 Task: Search one way flight ticket for 2 adults, 2 children, 2 infants in seat in first from Salina: Salina Regional Airport to Fort Wayne: Fort Wayne International Airport on 5-4-2023. Choice of flights is Royal air maroc. Number of bags: 2 checked bags. Price is upto 96000. Outbound departure time preference is 16:30.
Action: Mouse moved to (345, 322)
Screenshot: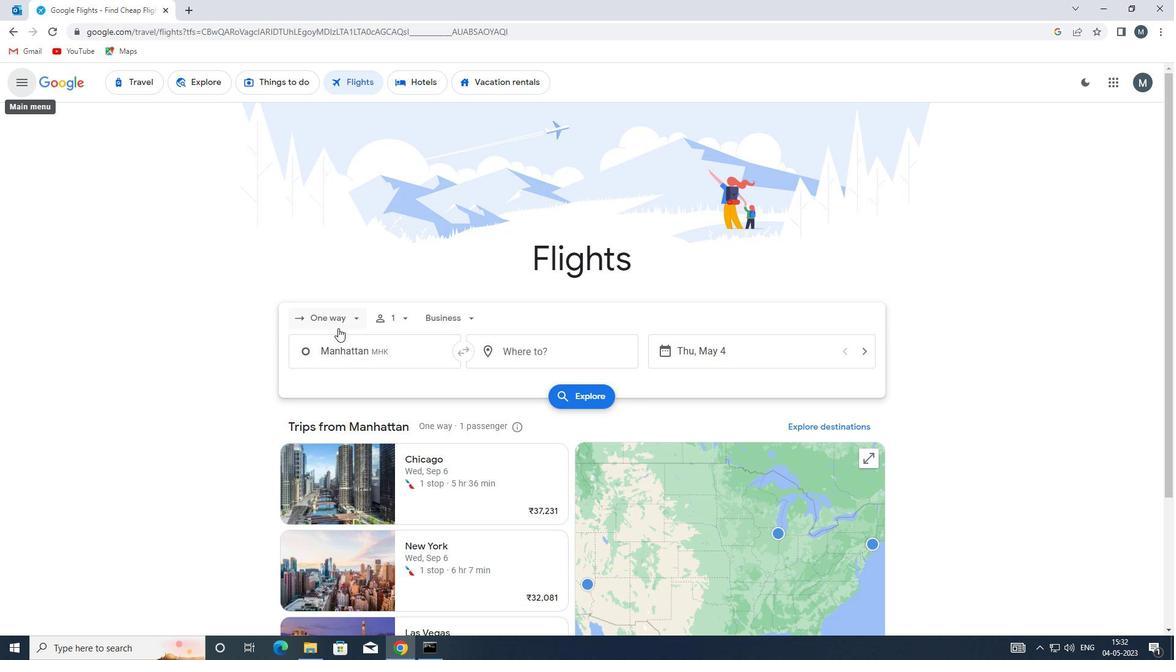 
Action: Mouse pressed left at (345, 322)
Screenshot: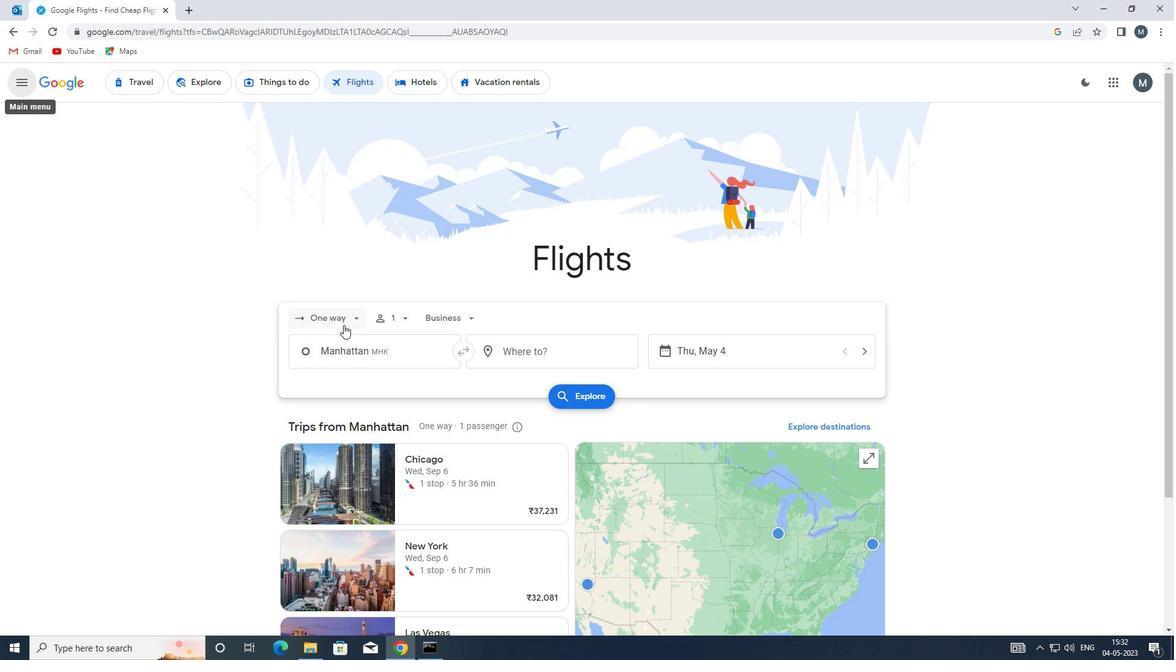 
Action: Mouse moved to (347, 368)
Screenshot: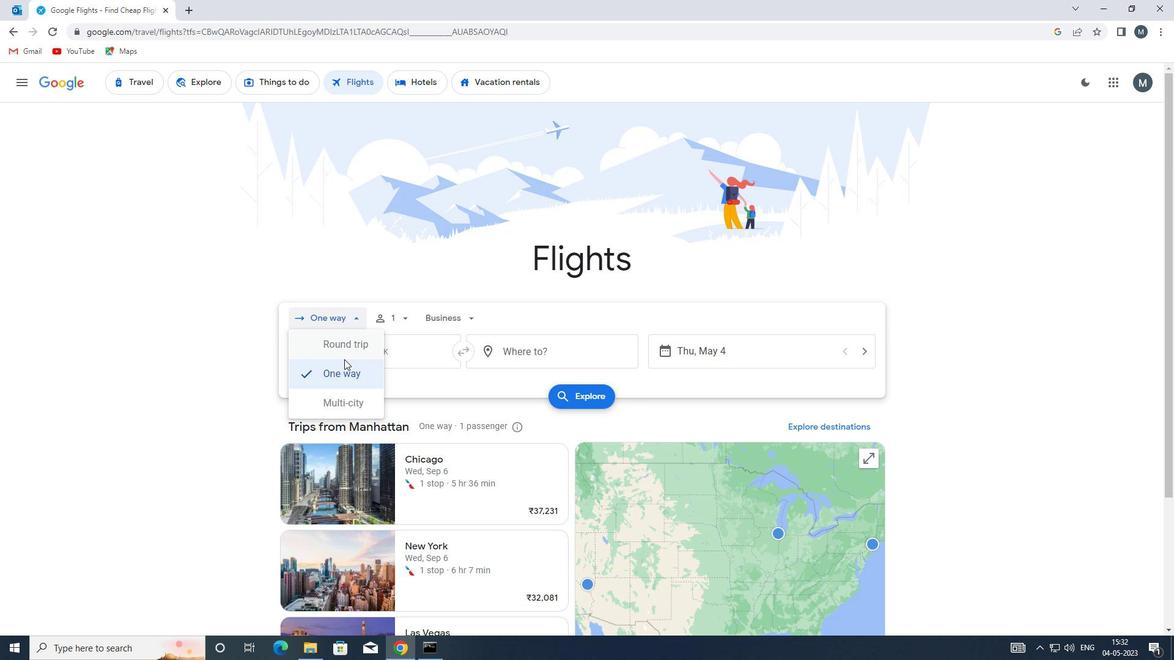 
Action: Mouse pressed left at (347, 368)
Screenshot: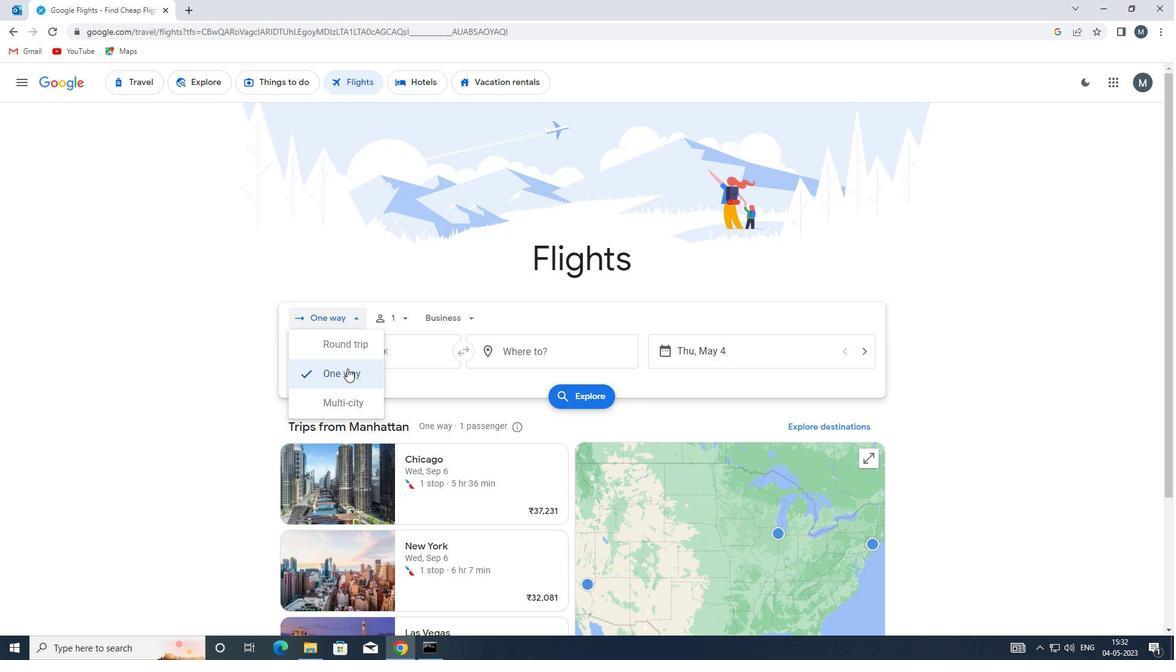 
Action: Mouse moved to (408, 313)
Screenshot: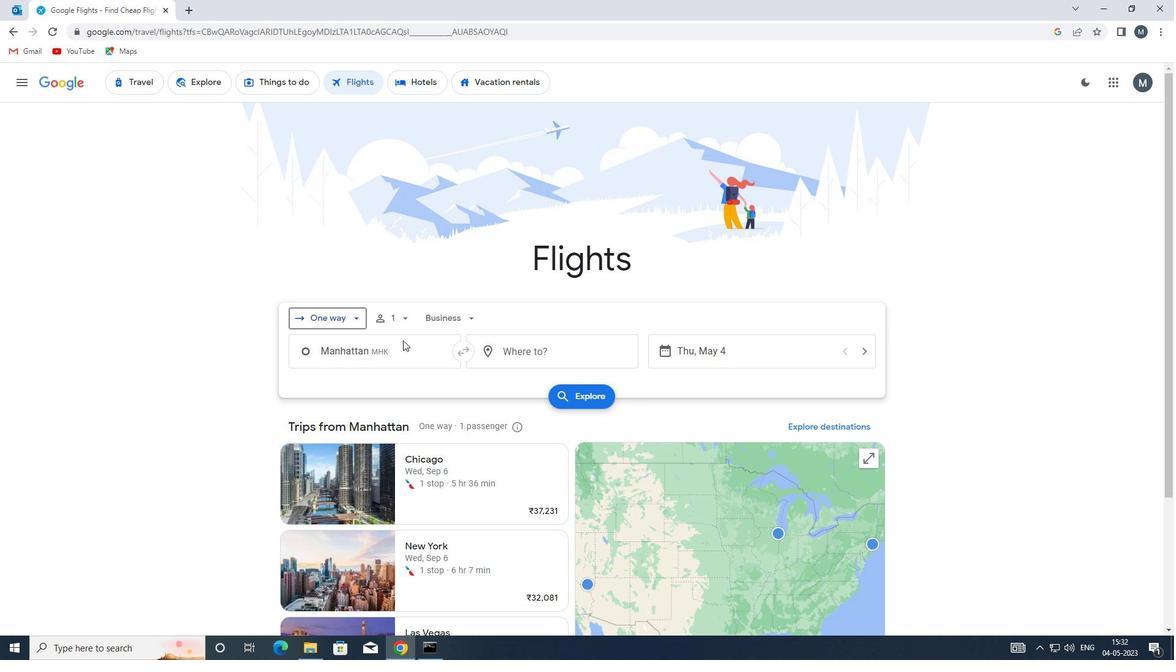 
Action: Mouse pressed left at (408, 313)
Screenshot: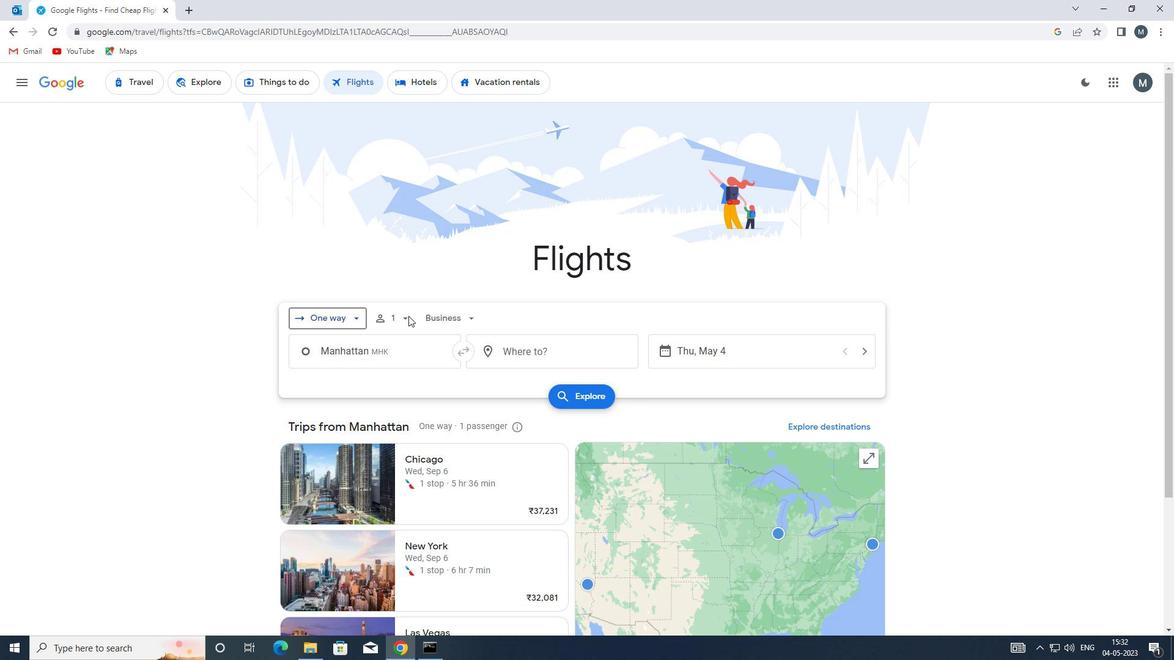 
Action: Mouse moved to (395, 321)
Screenshot: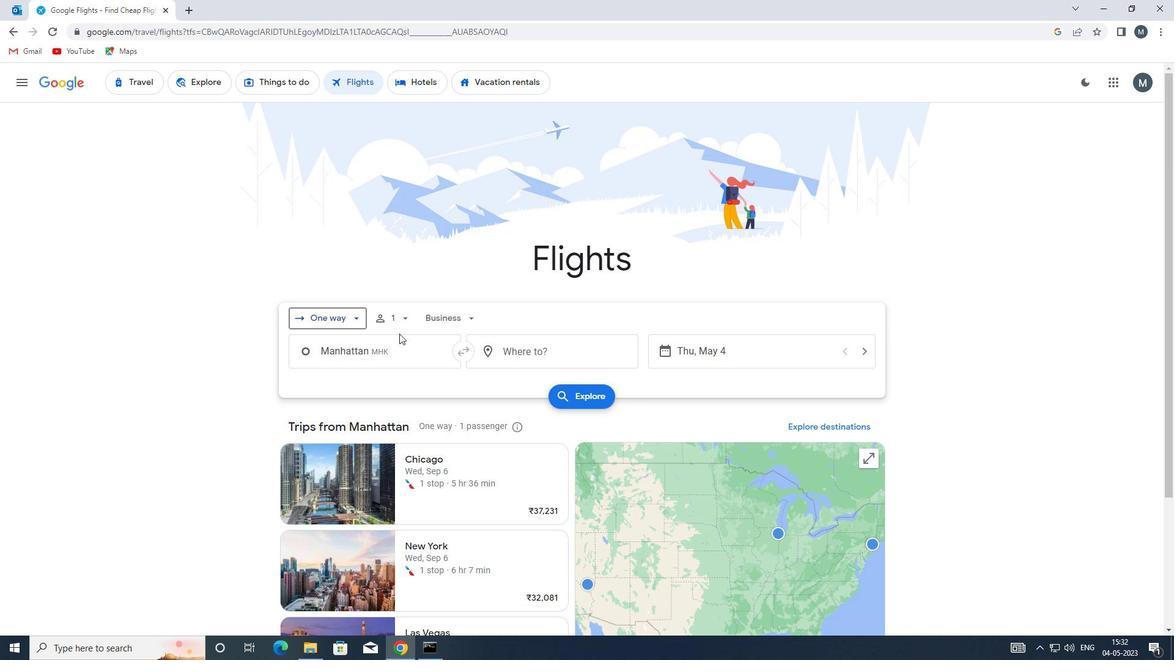 
Action: Mouse pressed left at (395, 321)
Screenshot: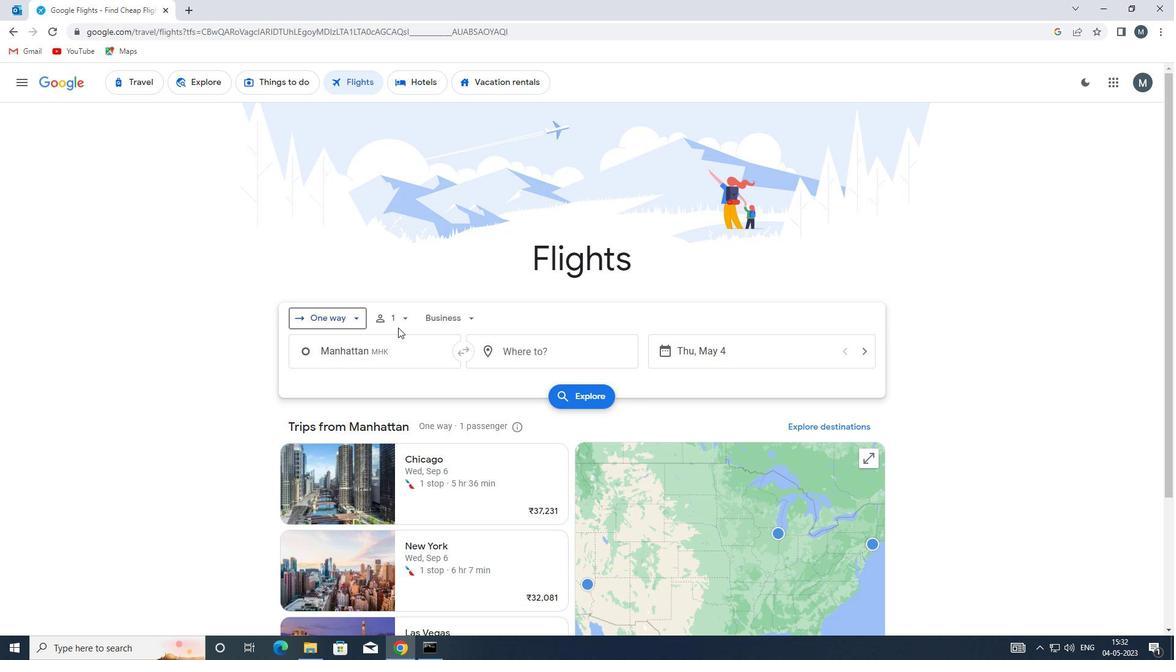 
Action: Mouse moved to (402, 322)
Screenshot: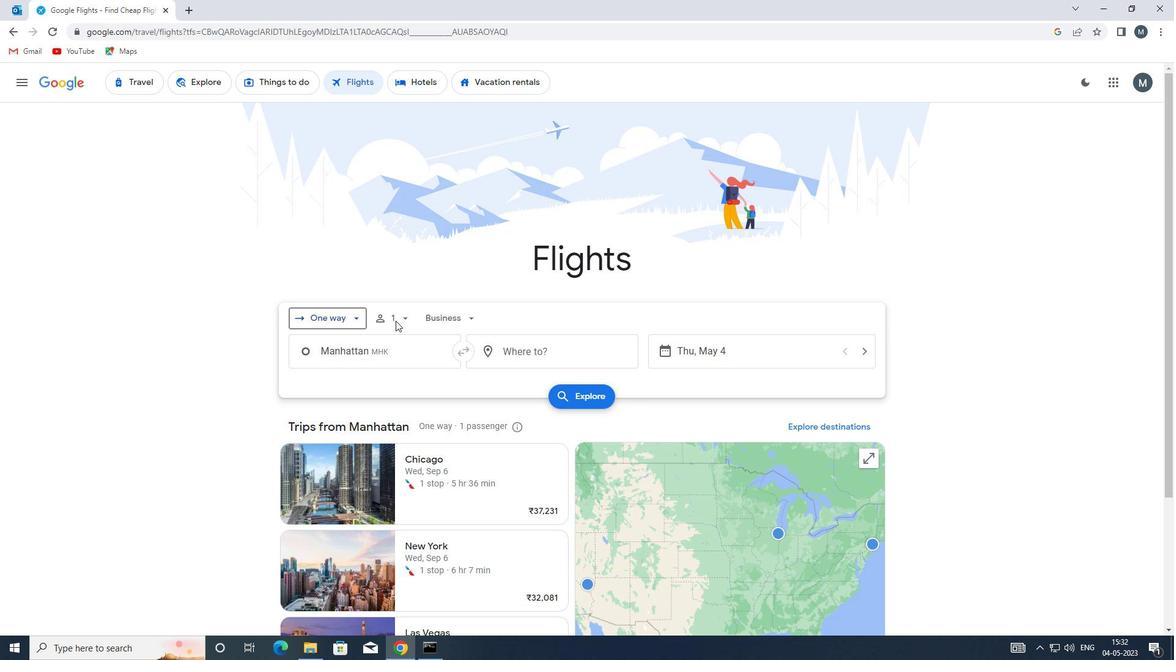 
Action: Mouse pressed left at (402, 322)
Screenshot: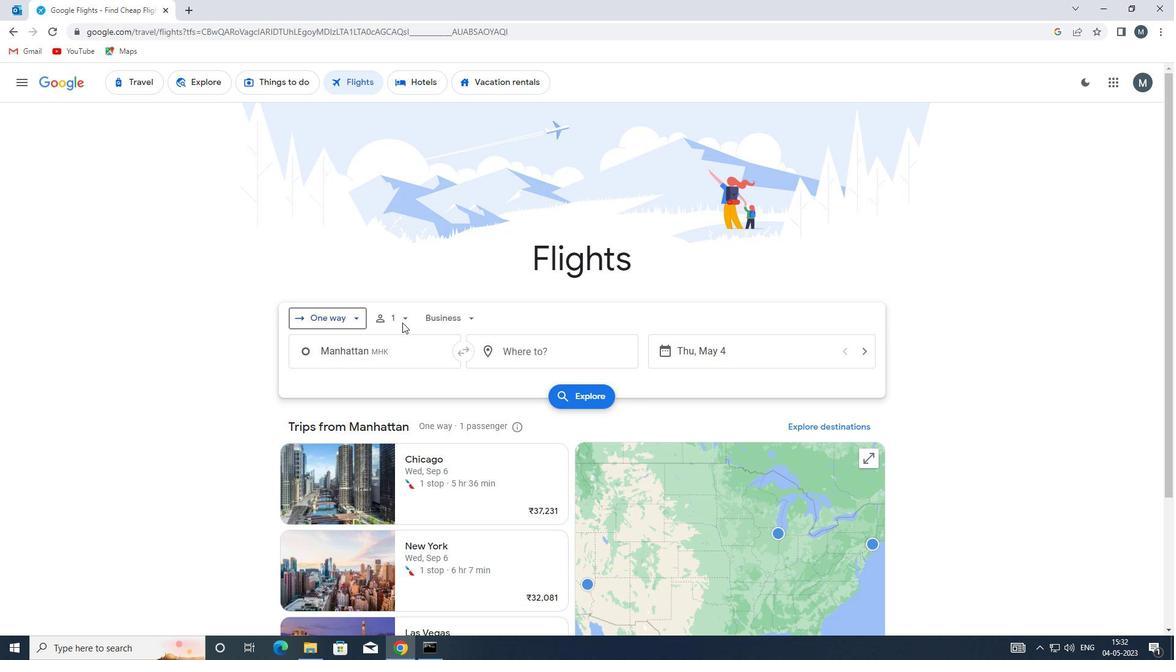 
Action: Mouse moved to (497, 352)
Screenshot: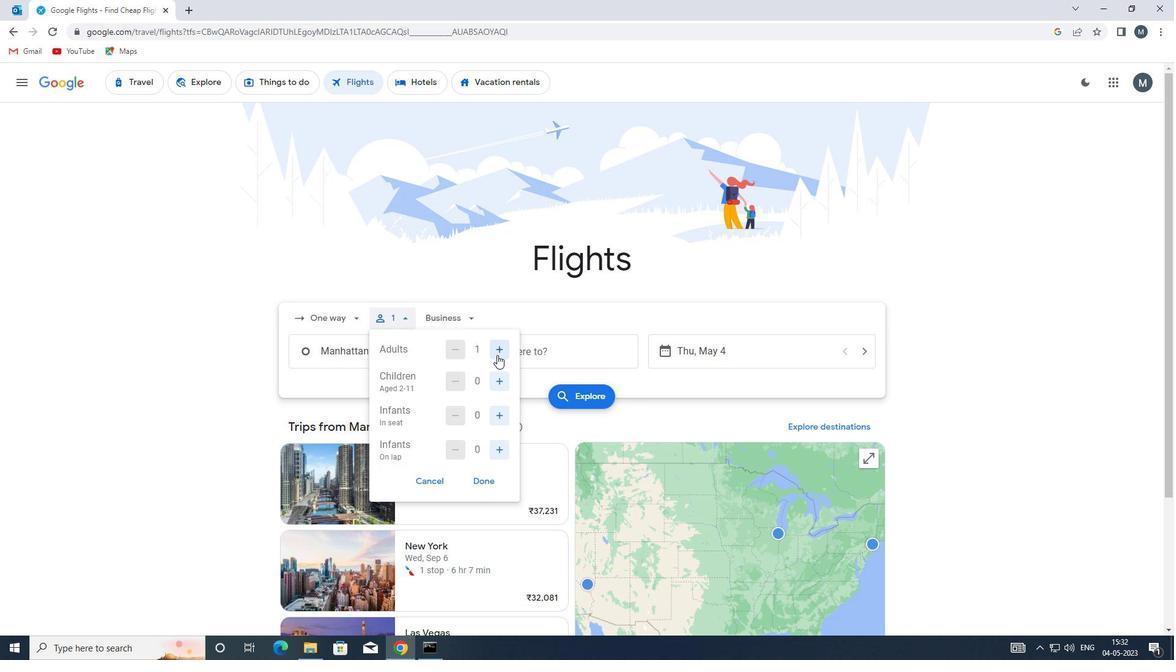
Action: Mouse pressed left at (497, 352)
Screenshot: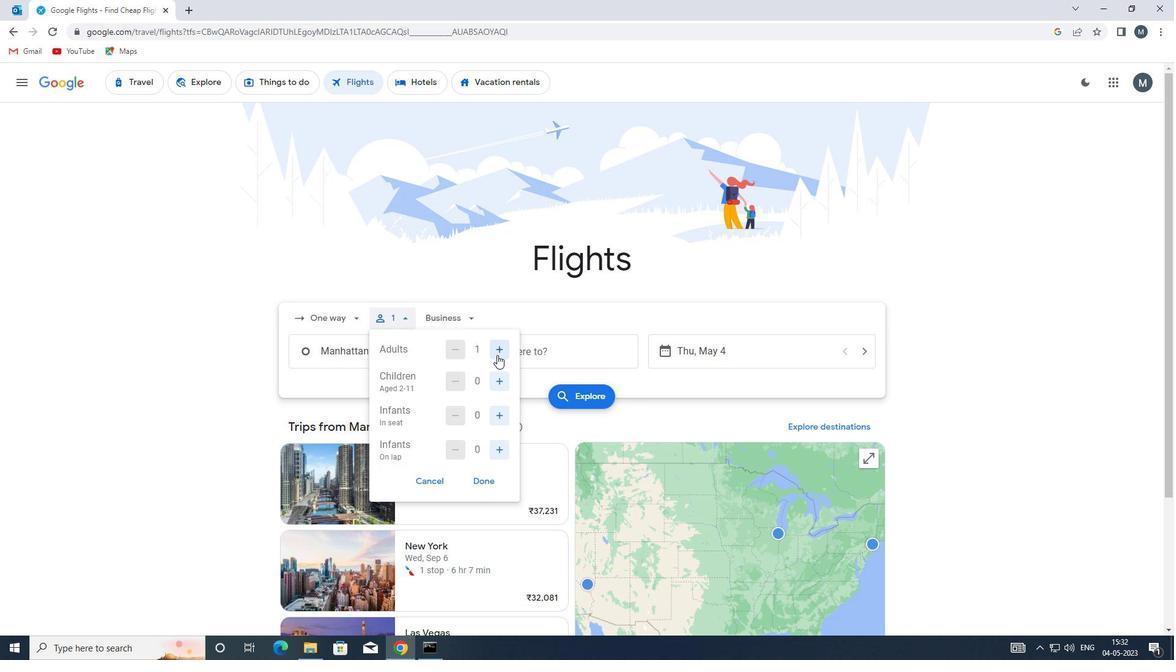 
Action: Mouse pressed left at (497, 352)
Screenshot: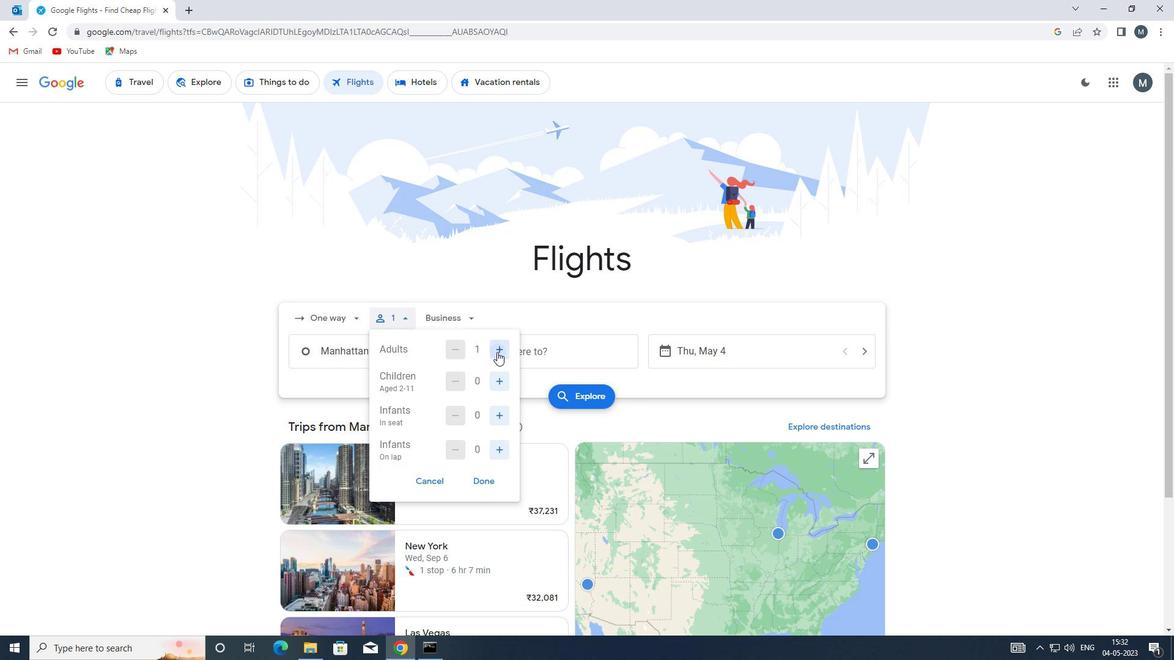 
Action: Mouse moved to (457, 348)
Screenshot: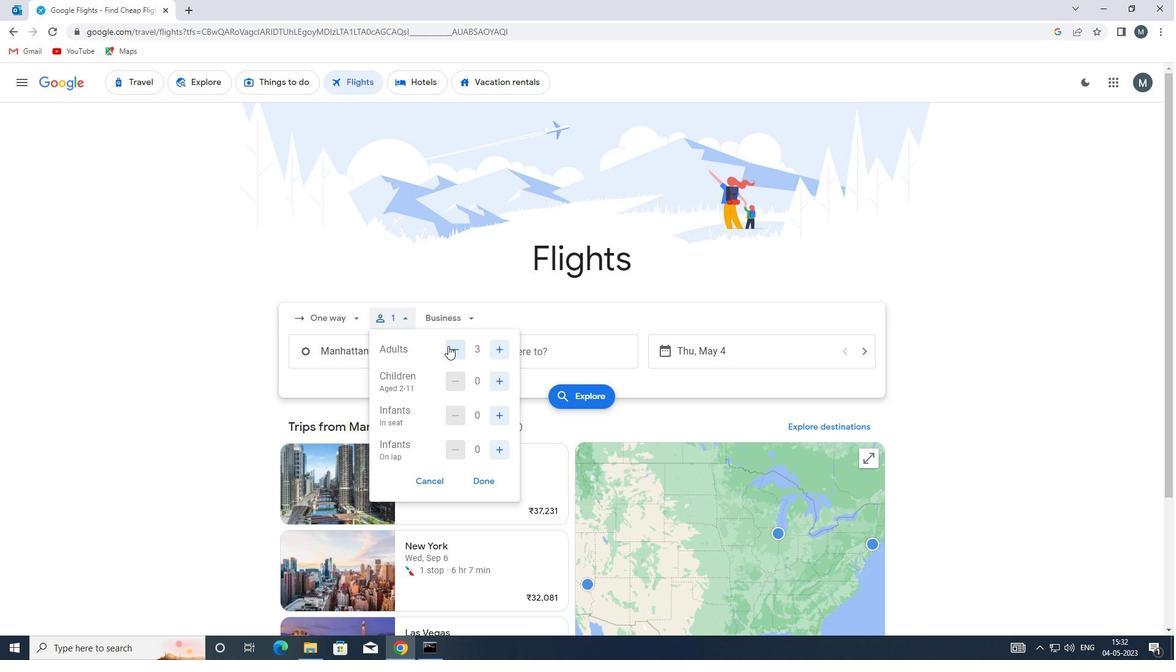 
Action: Mouse pressed left at (457, 348)
Screenshot: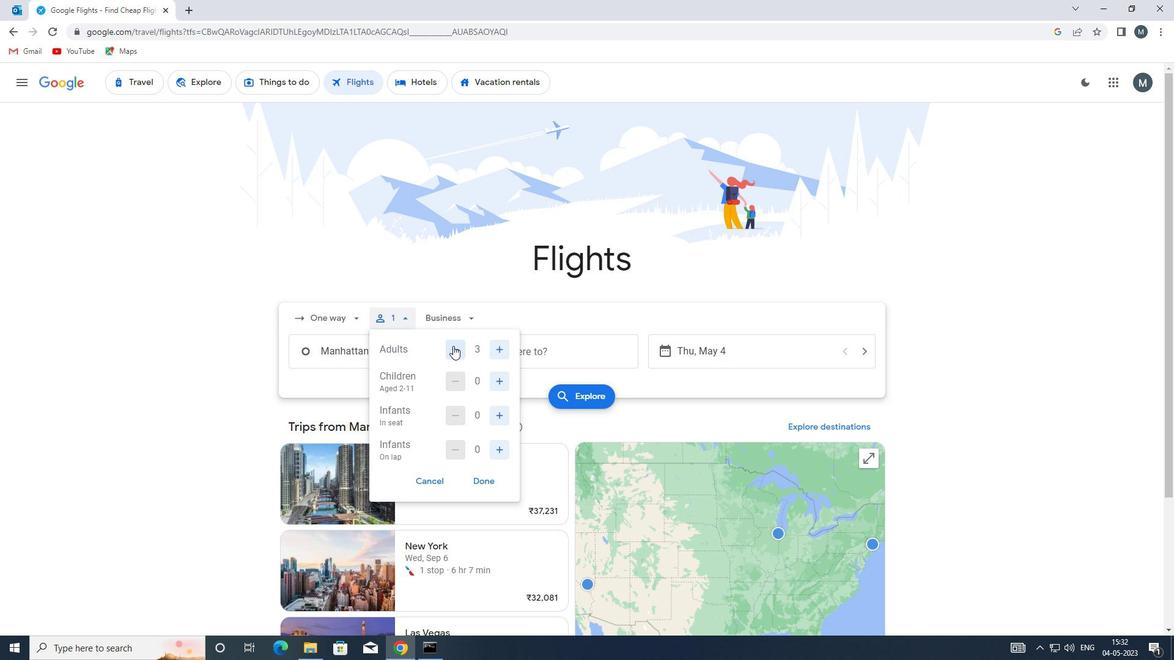 
Action: Mouse moved to (501, 379)
Screenshot: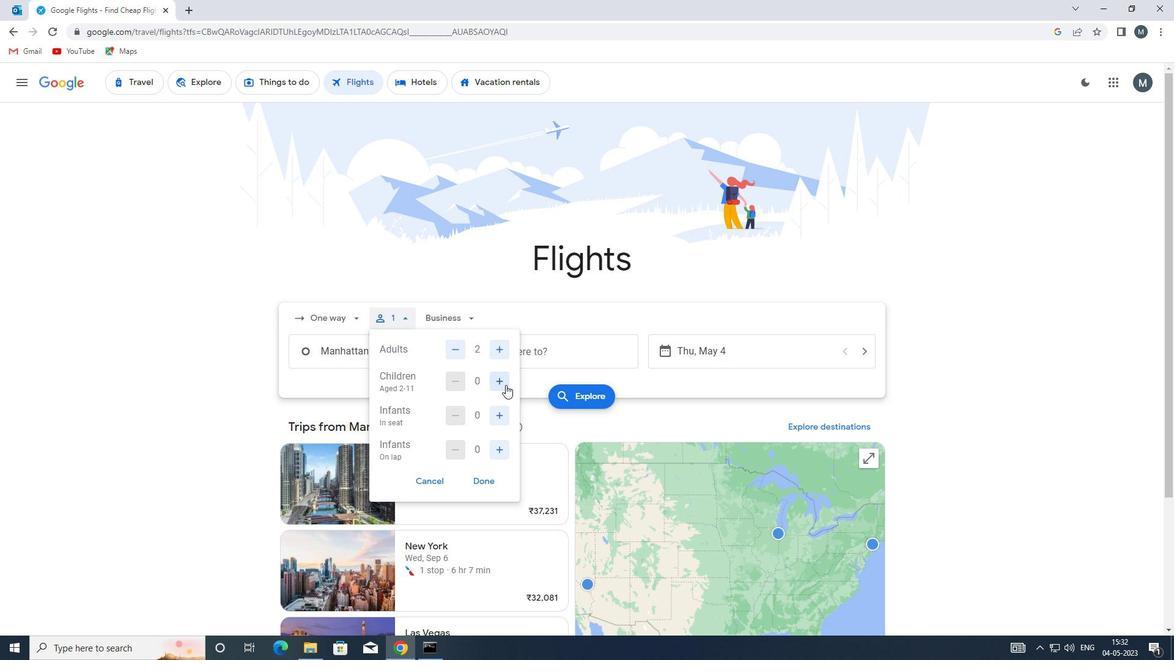 
Action: Mouse pressed left at (501, 379)
Screenshot: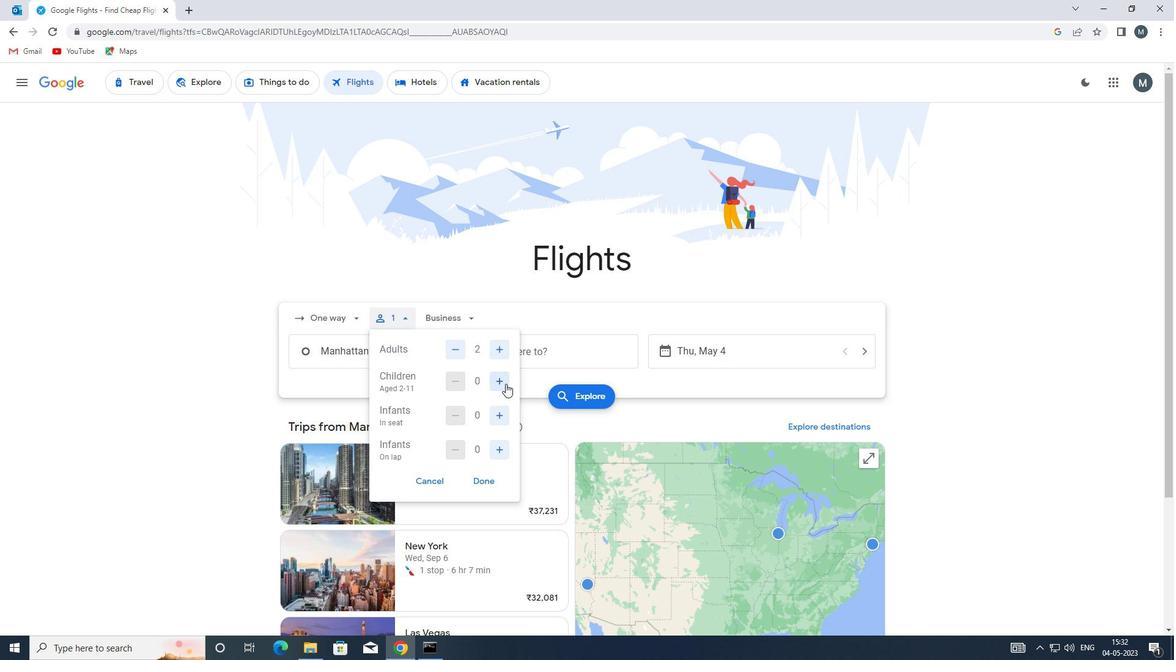 
Action: Mouse pressed left at (501, 379)
Screenshot: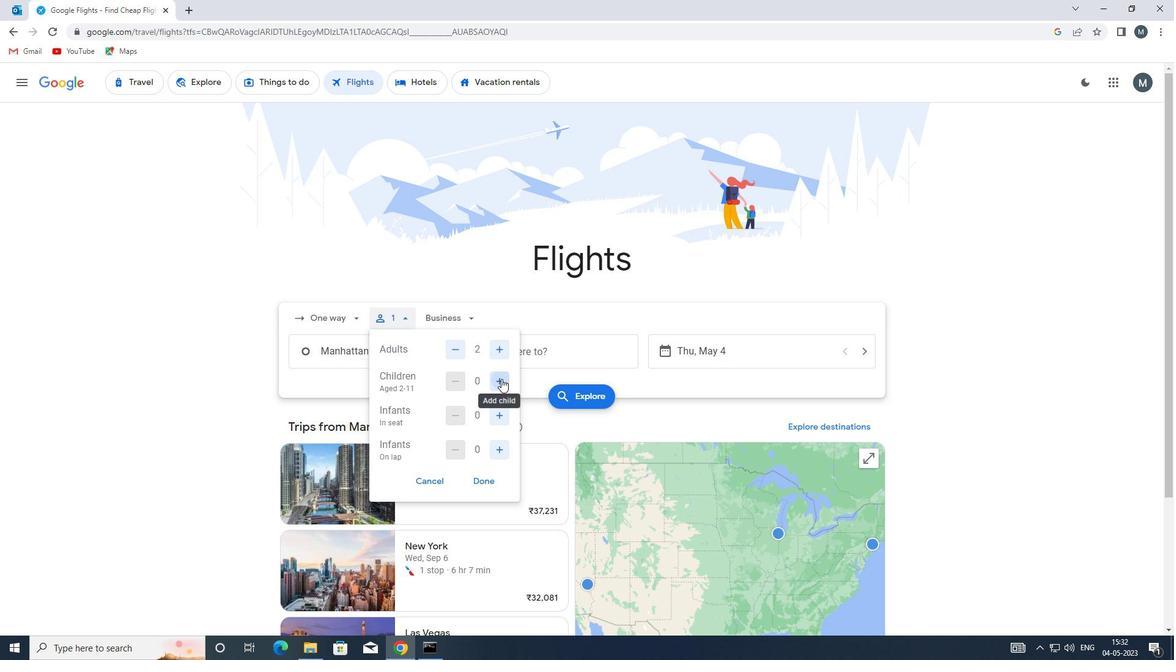 
Action: Mouse moved to (499, 412)
Screenshot: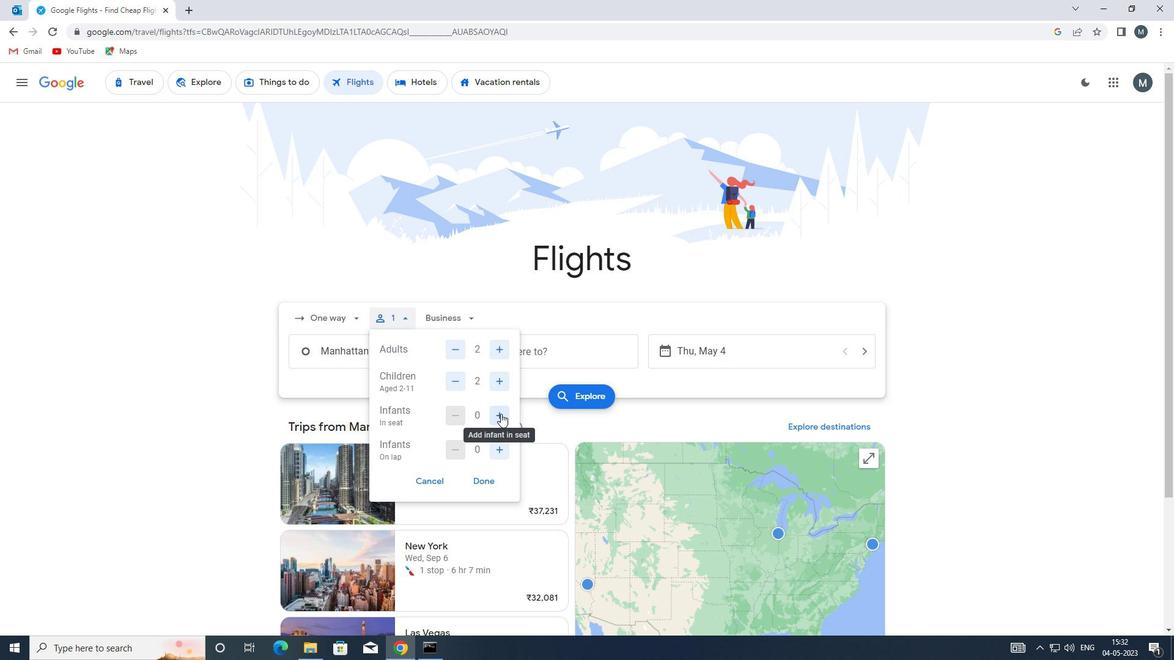 
Action: Mouse pressed left at (499, 412)
Screenshot: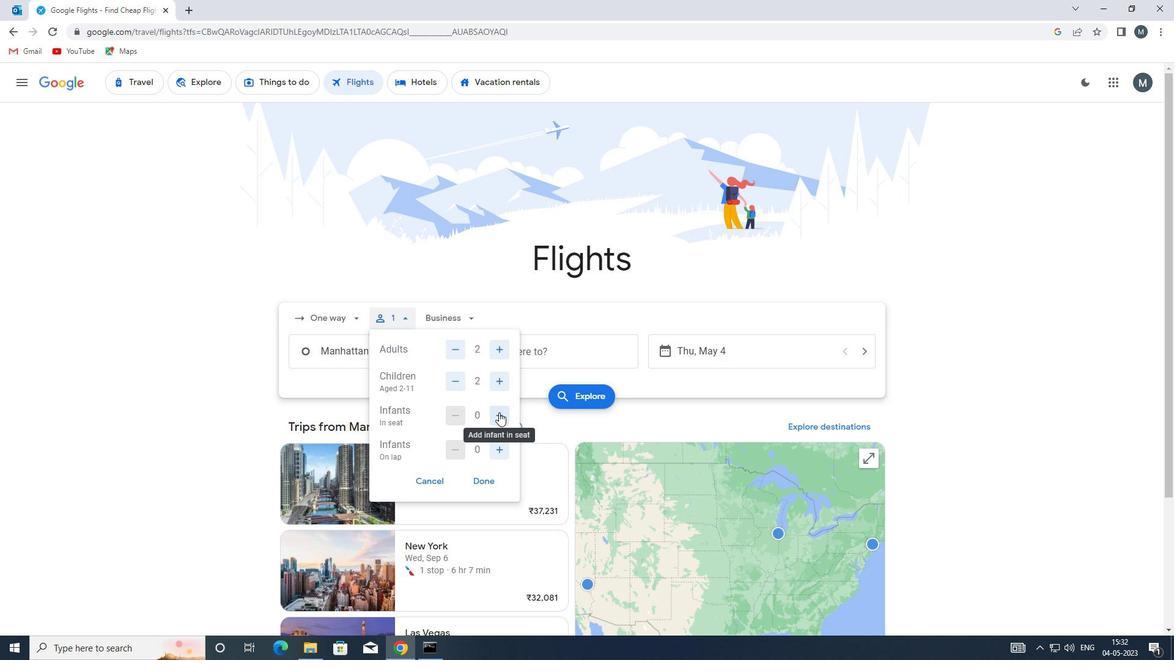
Action: Mouse moved to (499, 414)
Screenshot: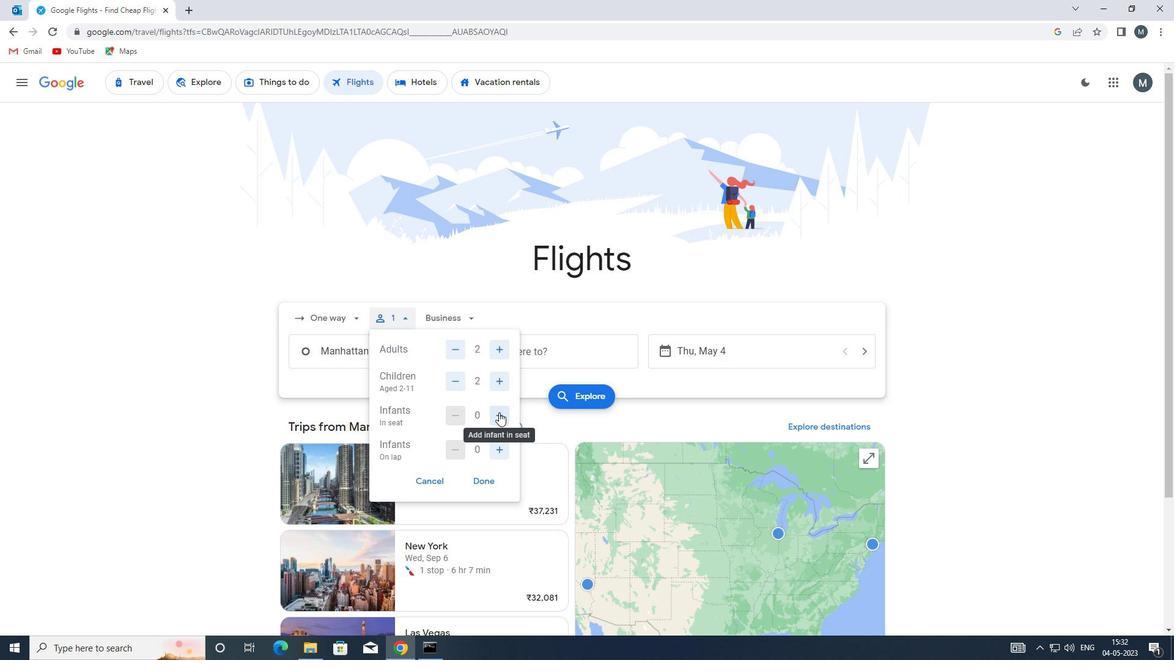 
Action: Mouse pressed left at (499, 414)
Screenshot: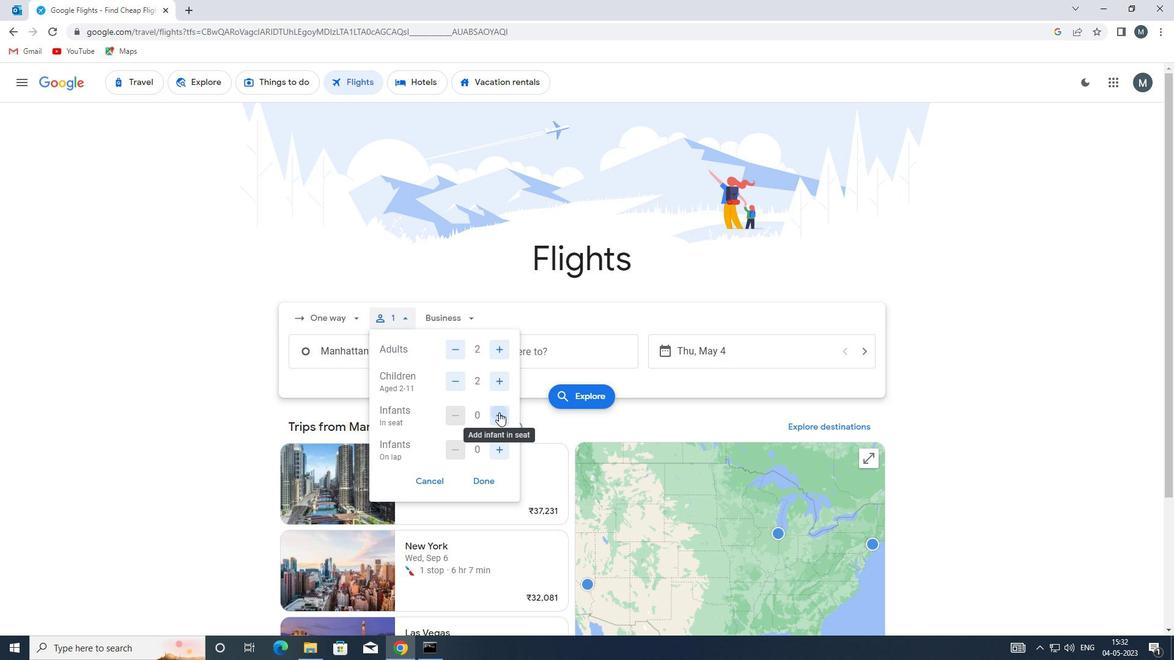 
Action: Mouse moved to (488, 478)
Screenshot: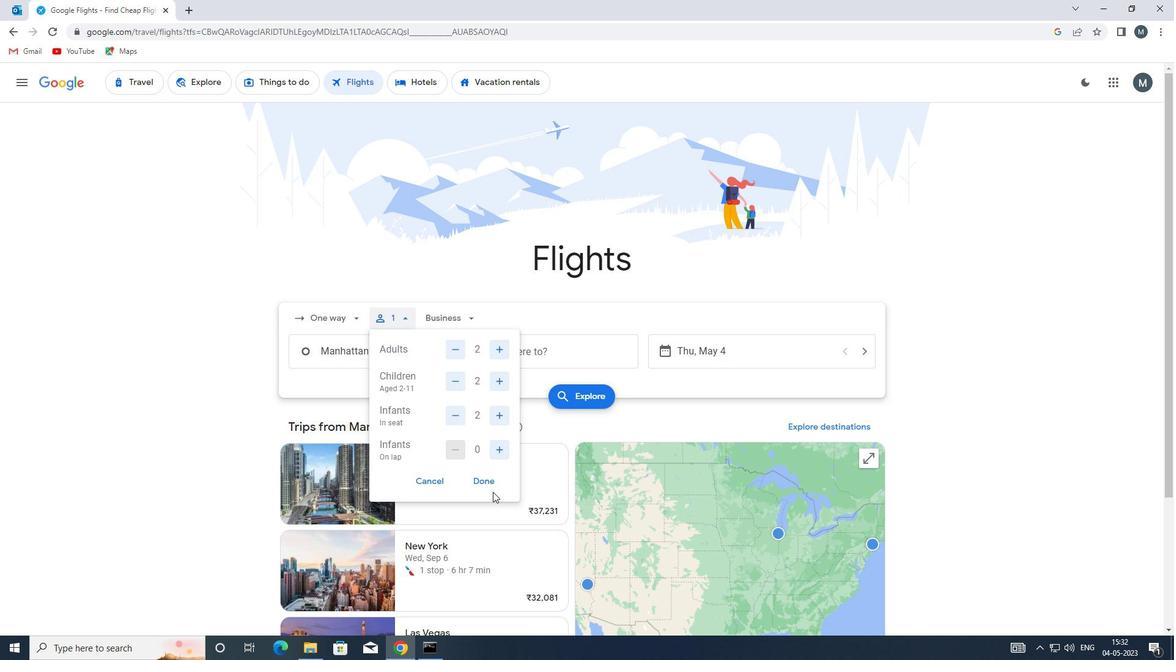 
Action: Mouse pressed left at (488, 478)
Screenshot: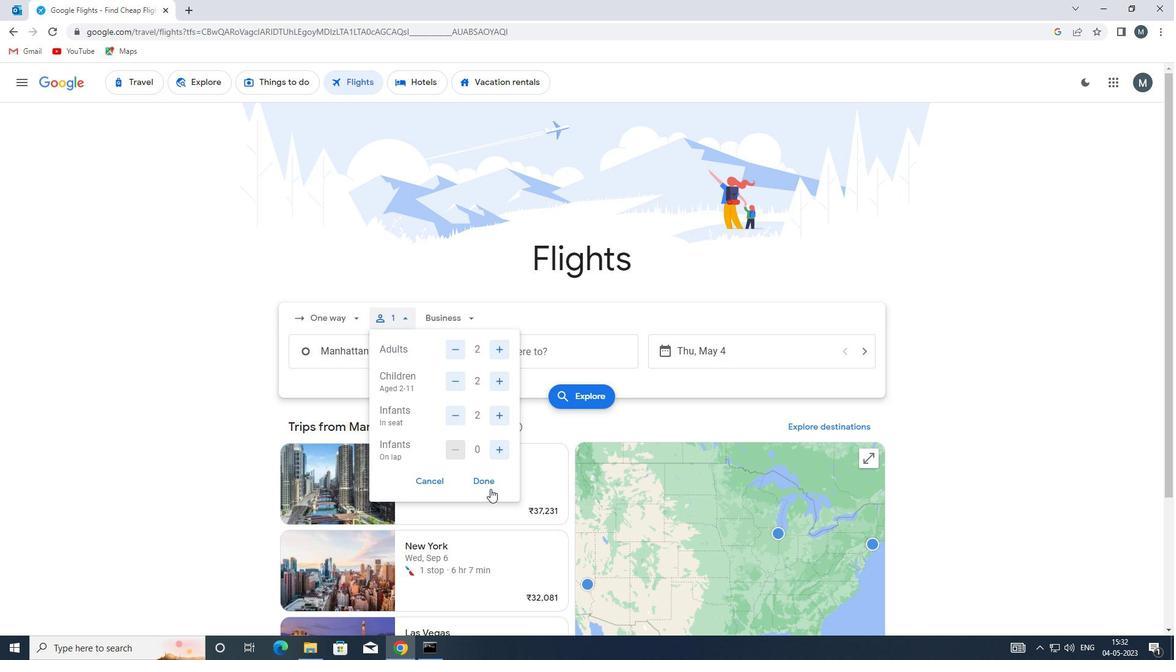 
Action: Mouse moved to (472, 321)
Screenshot: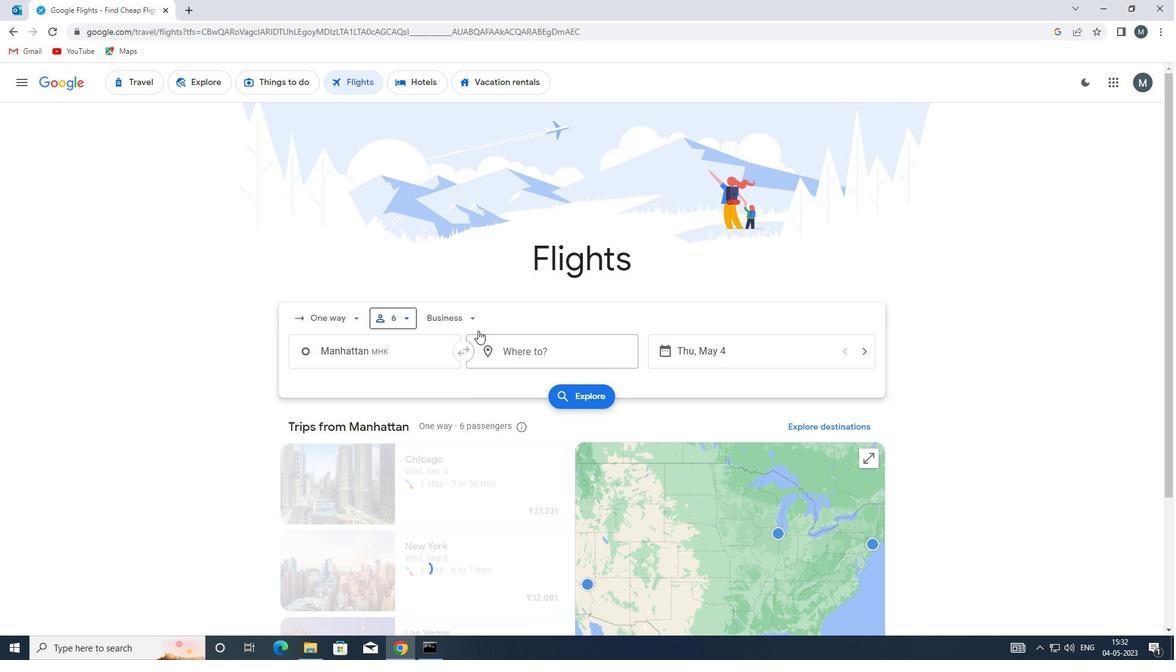 
Action: Mouse pressed left at (472, 321)
Screenshot: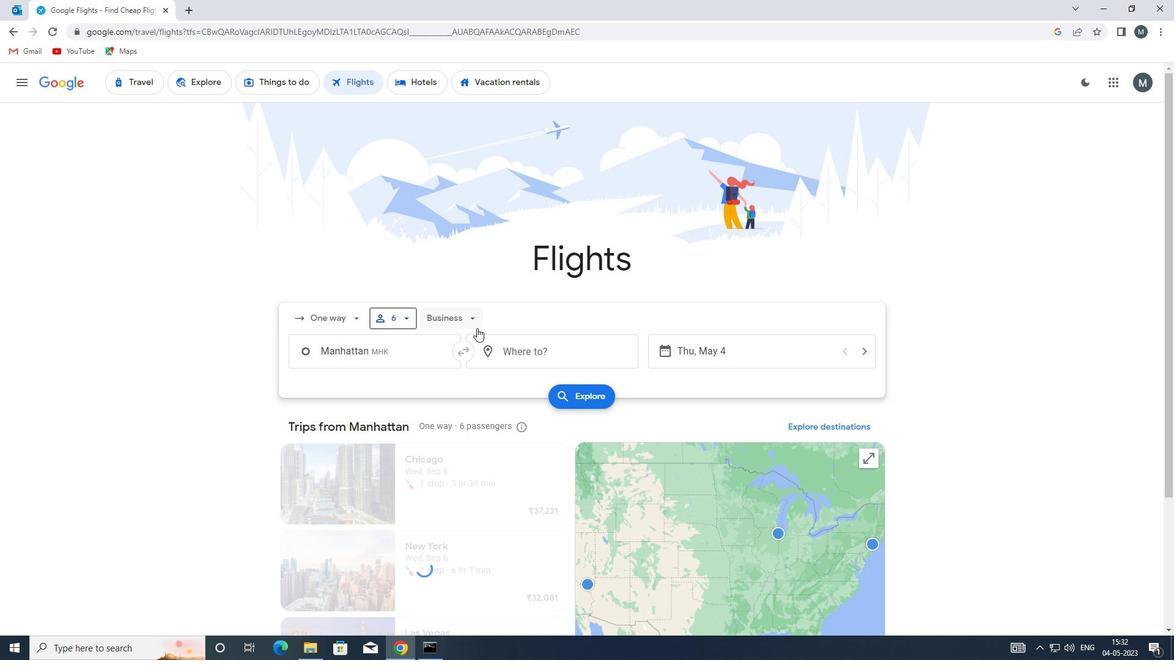 
Action: Mouse moved to (483, 428)
Screenshot: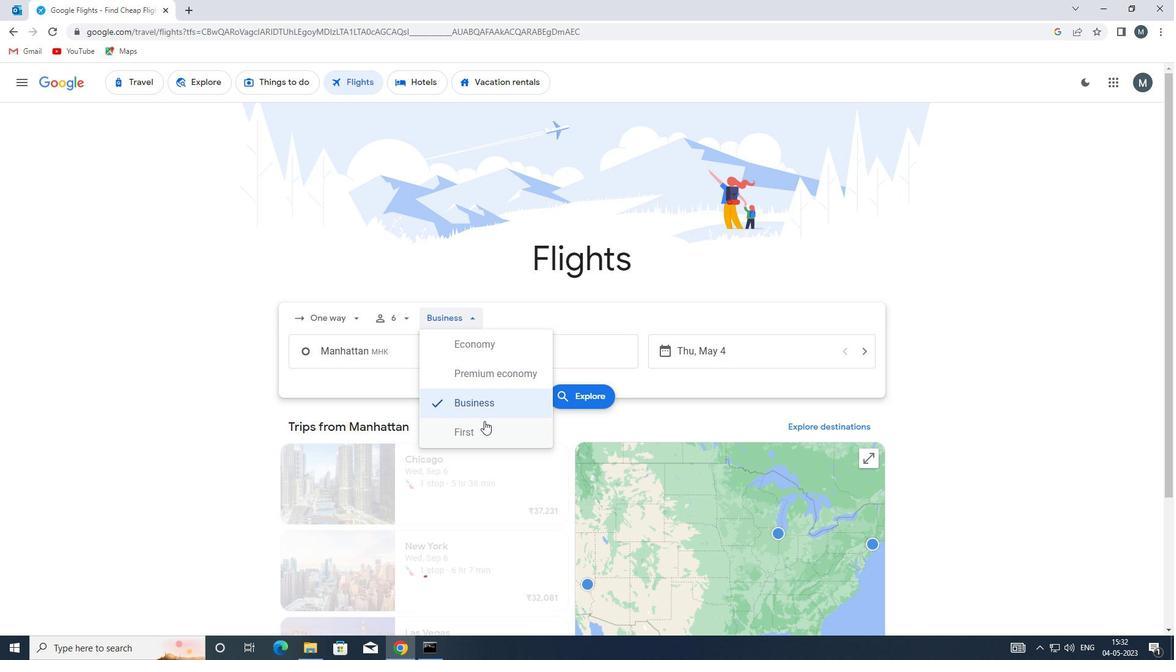 
Action: Mouse pressed left at (483, 428)
Screenshot: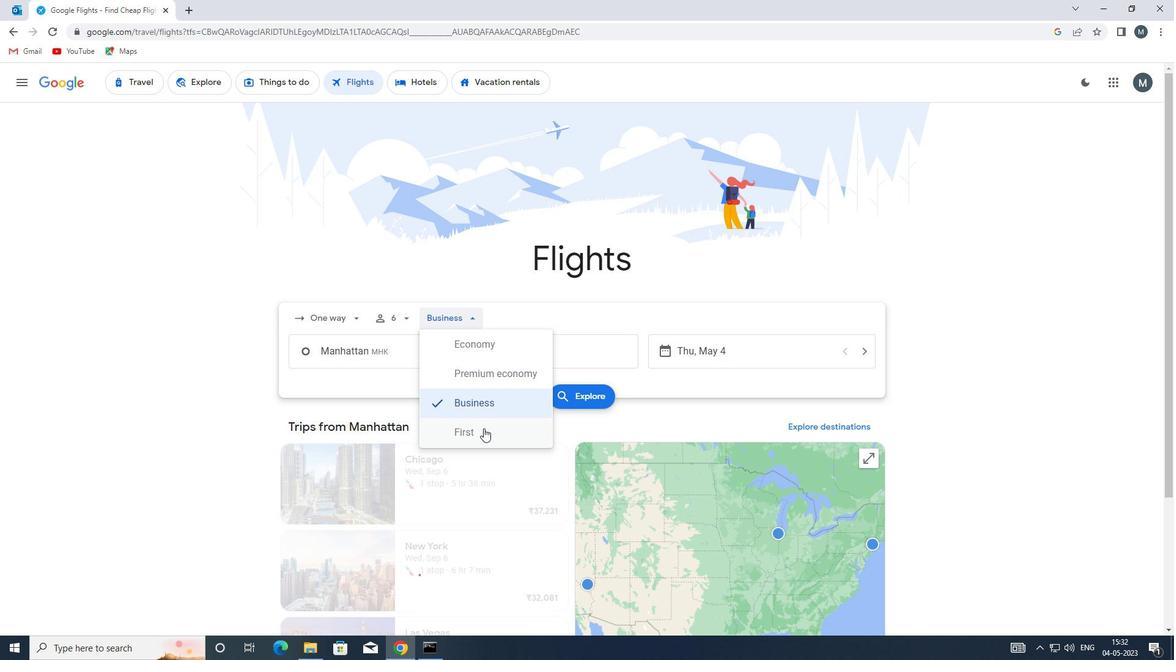
Action: Mouse moved to (407, 356)
Screenshot: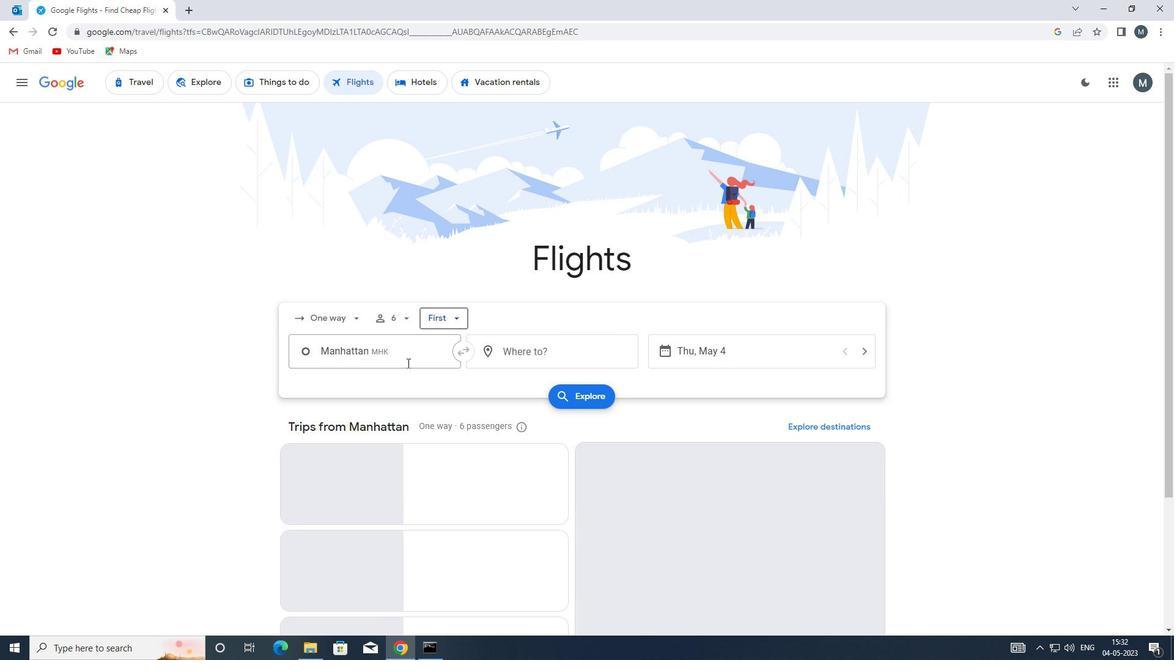 
Action: Mouse pressed left at (407, 356)
Screenshot: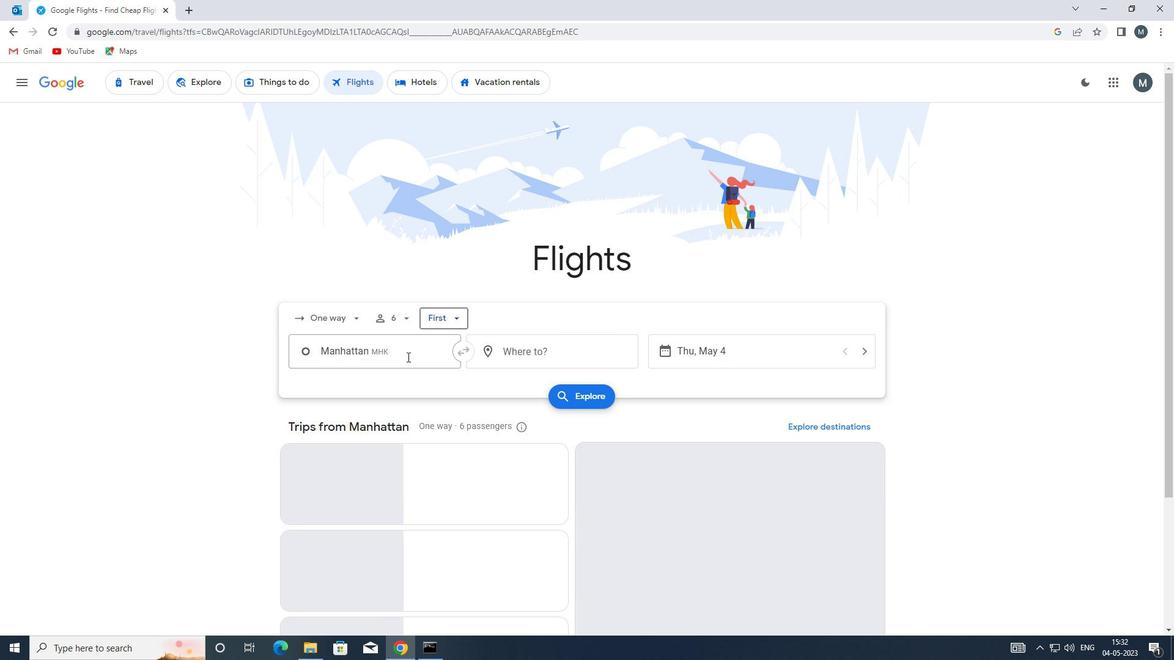 
Action: Mouse moved to (407, 355)
Screenshot: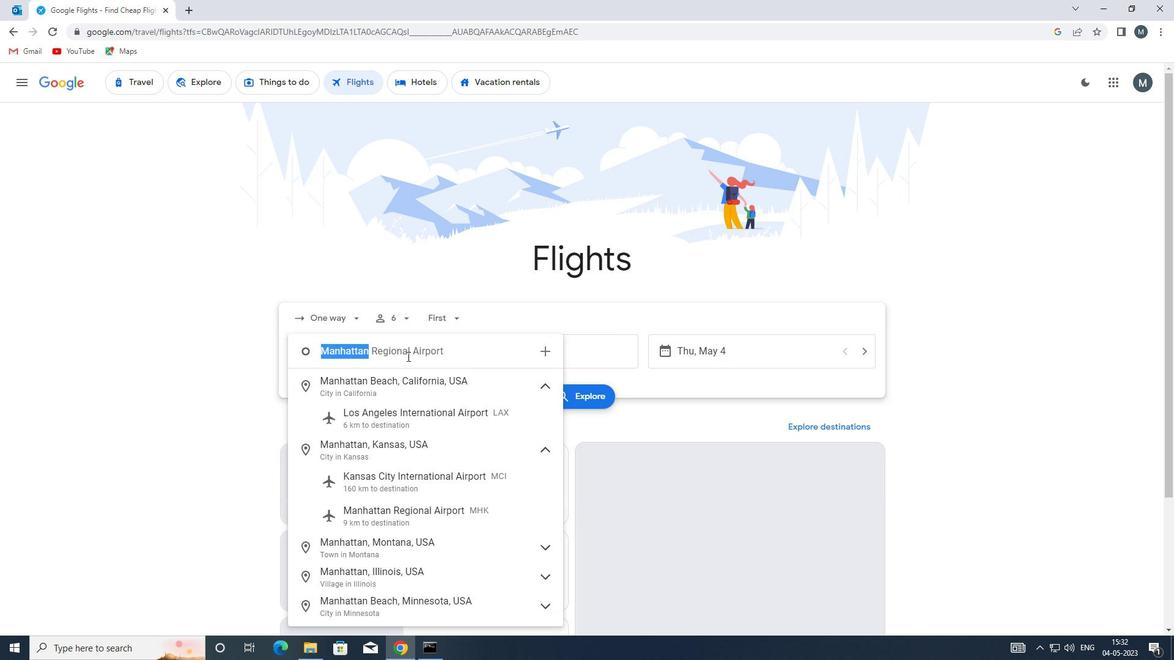 
Action: Key pressed salina<Key.space>
Screenshot: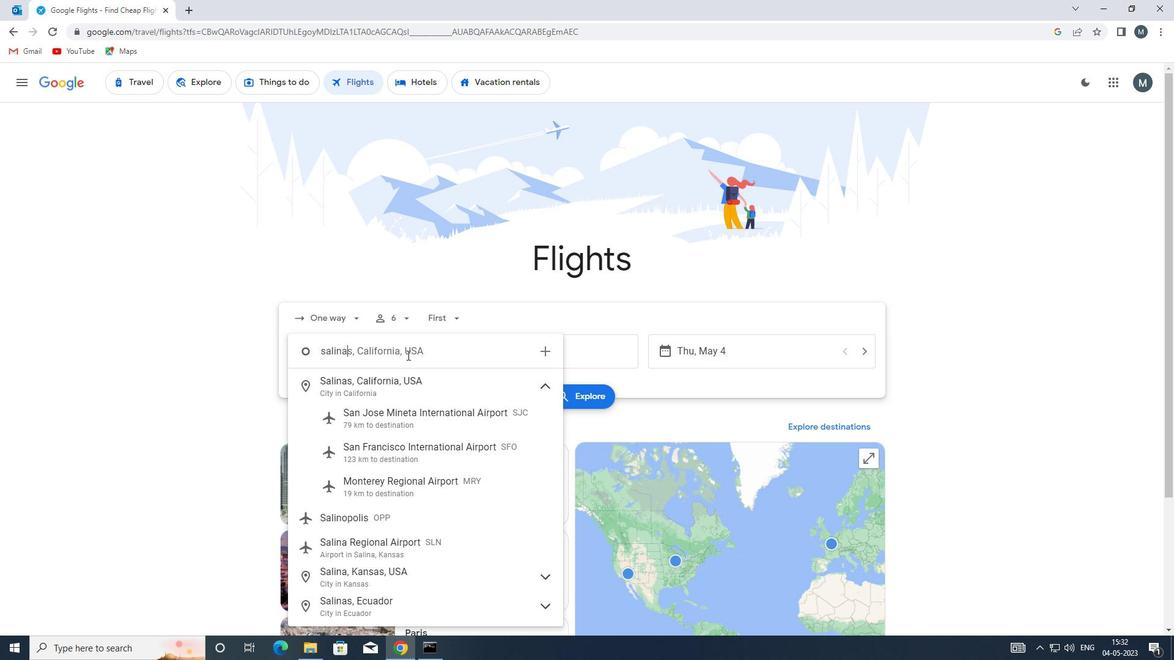 
Action: Mouse moved to (380, 373)
Screenshot: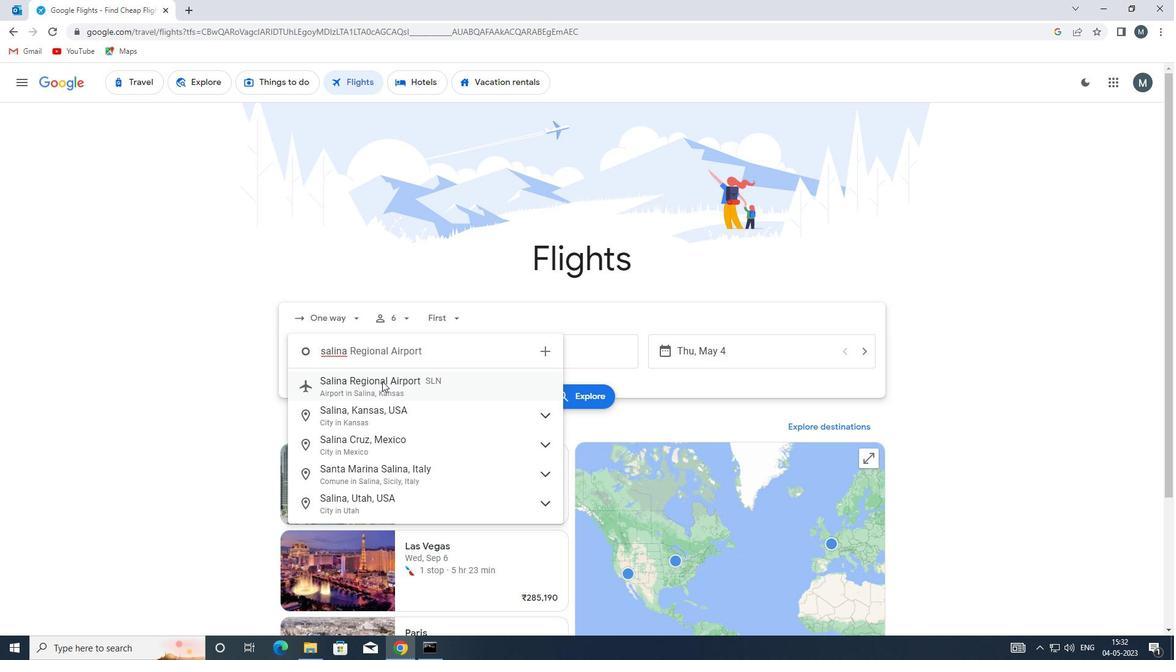 
Action: Mouse pressed left at (380, 373)
Screenshot: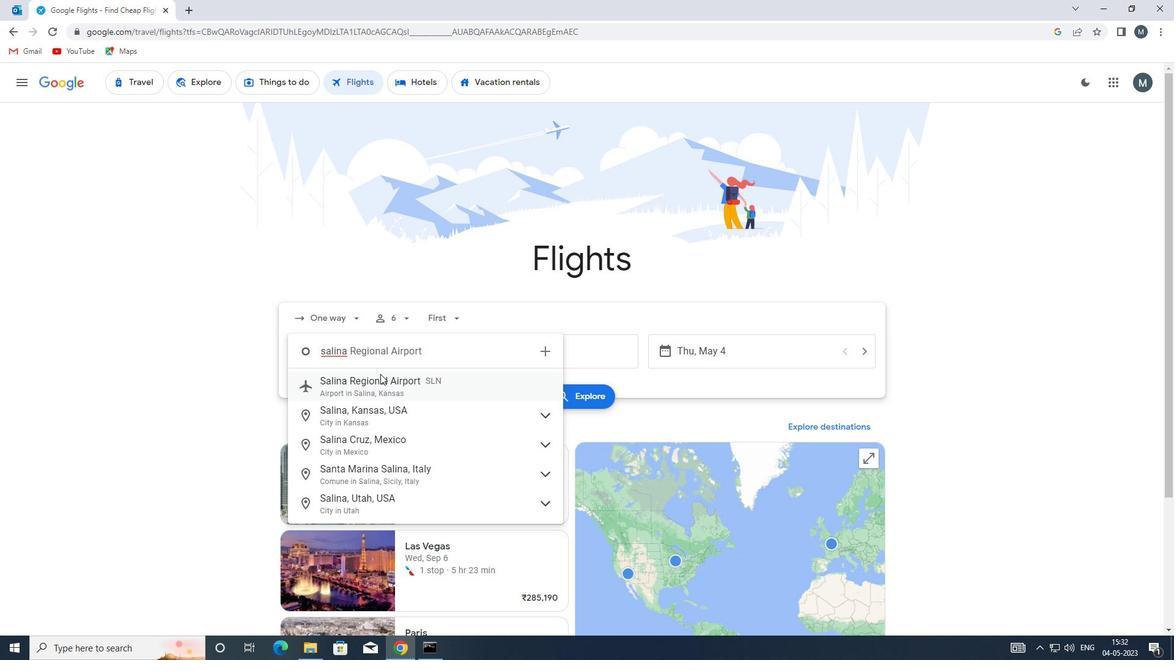 
Action: Mouse moved to (508, 358)
Screenshot: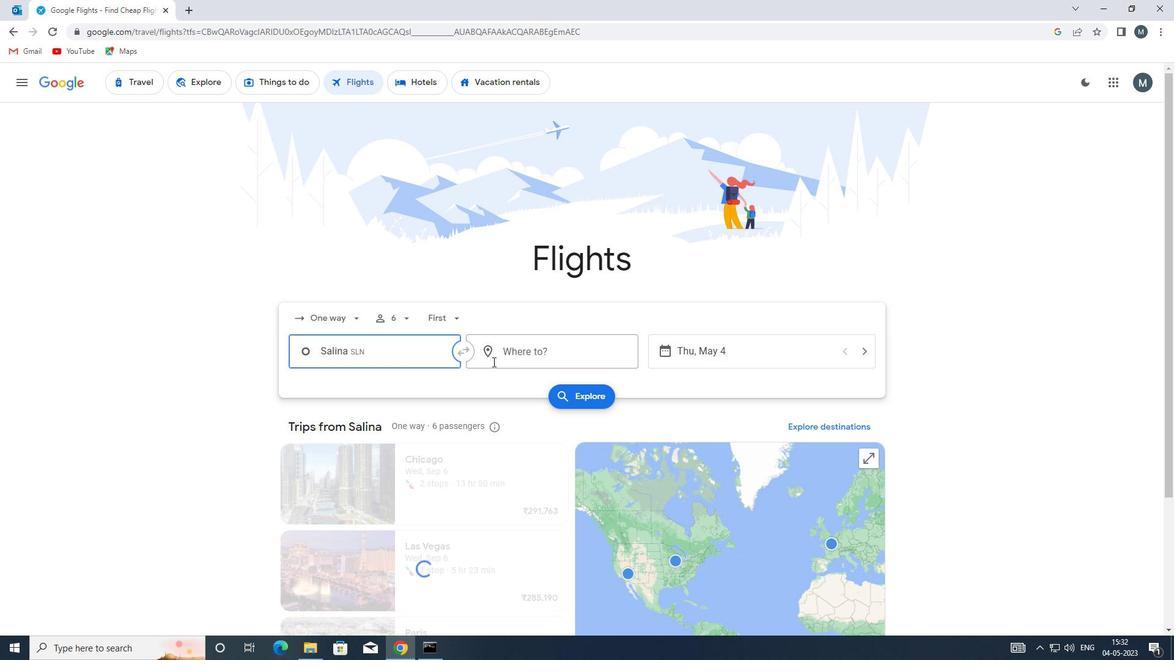 
Action: Mouse pressed left at (508, 358)
Screenshot: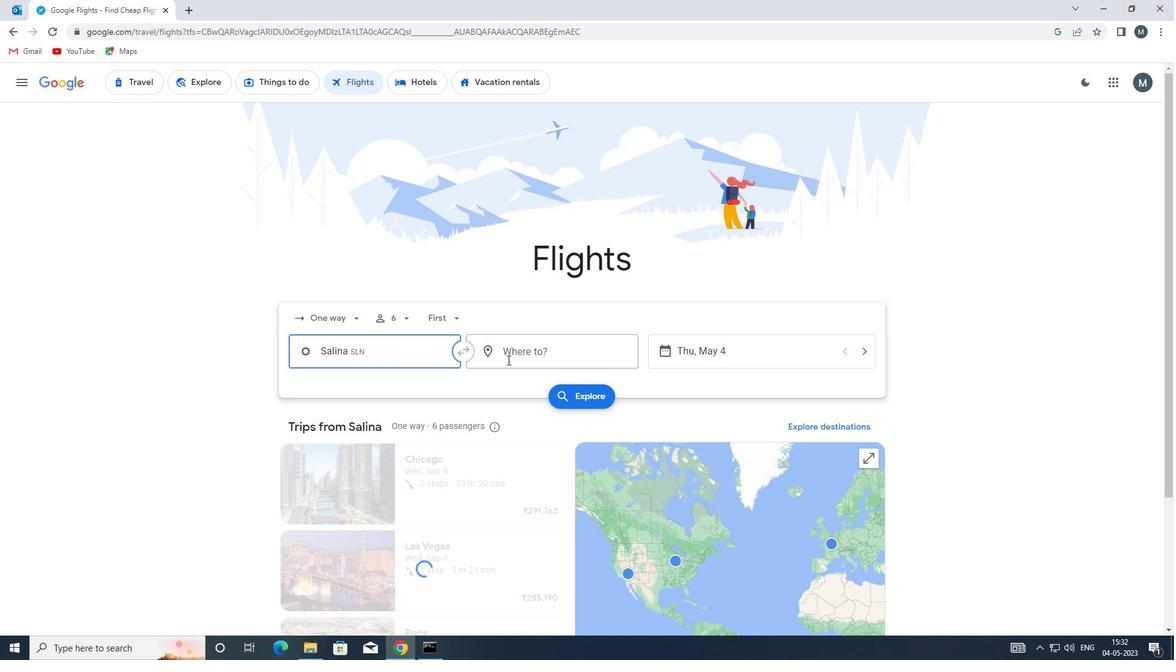 
Action: Mouse moved to (499, 357)
Screenshot: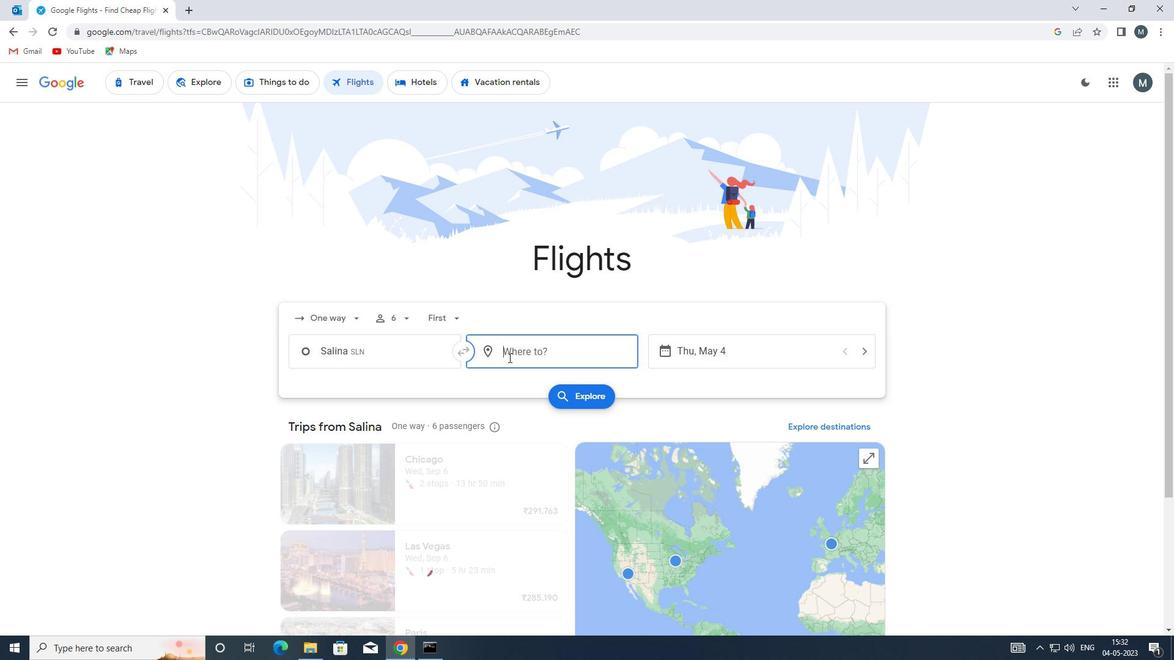 
Action: Key pressed fw
Screenshot: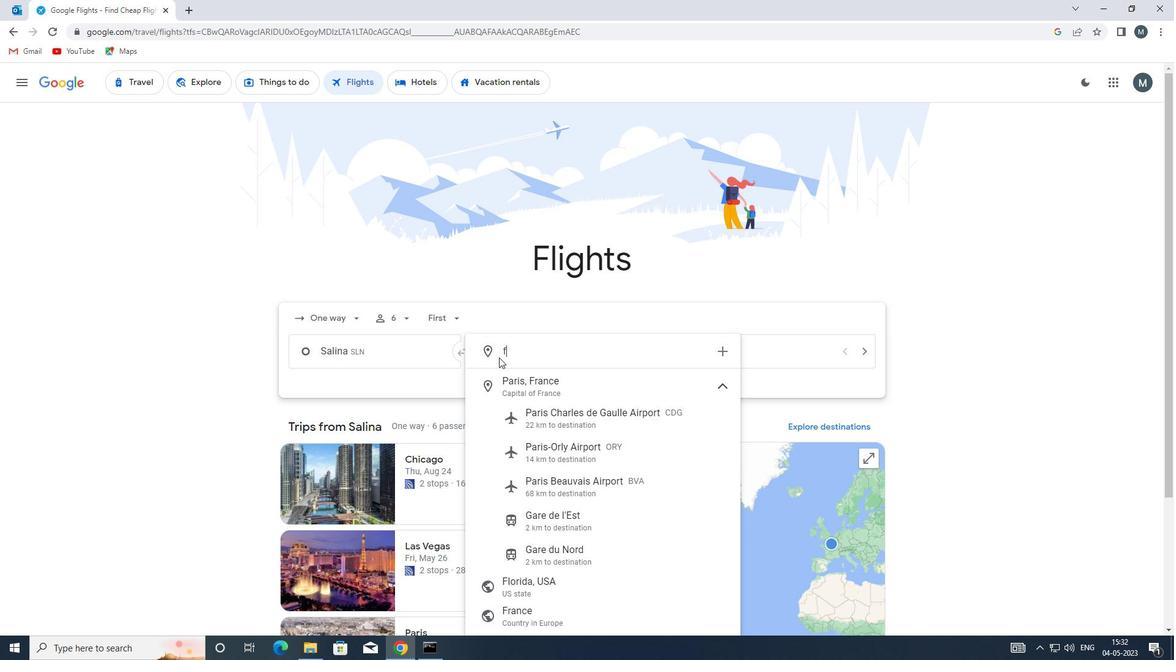 
Action: Mouse moved to (556, 387)
Screenshot: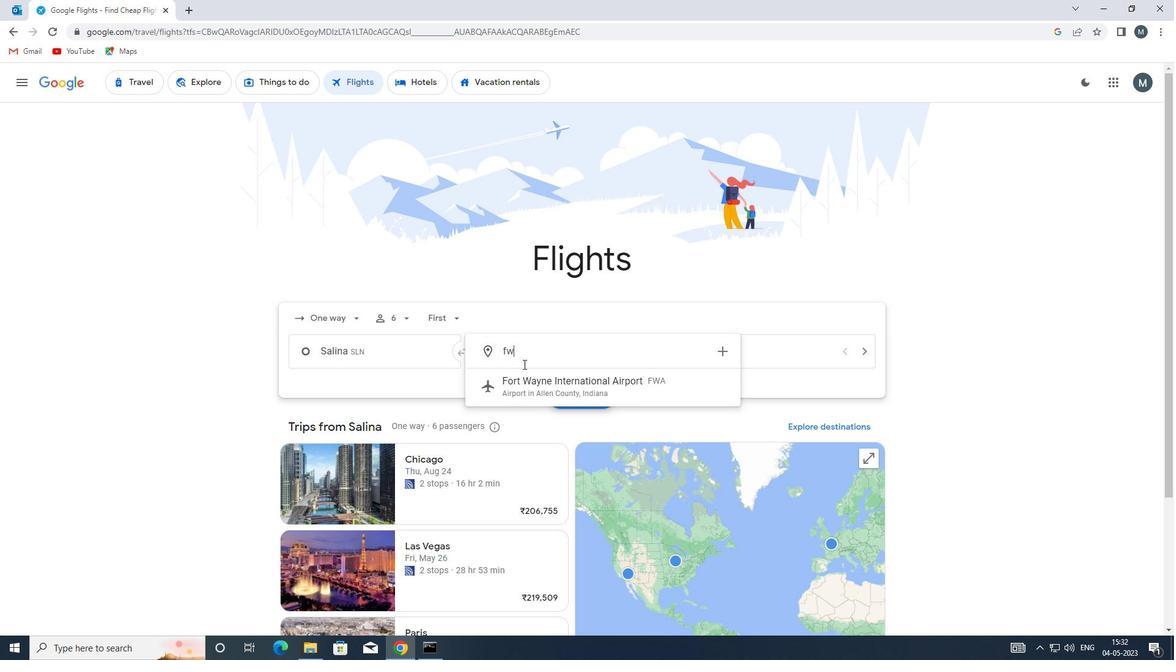 
Action: Mouse pressed left at (556, 387)
Screenshot: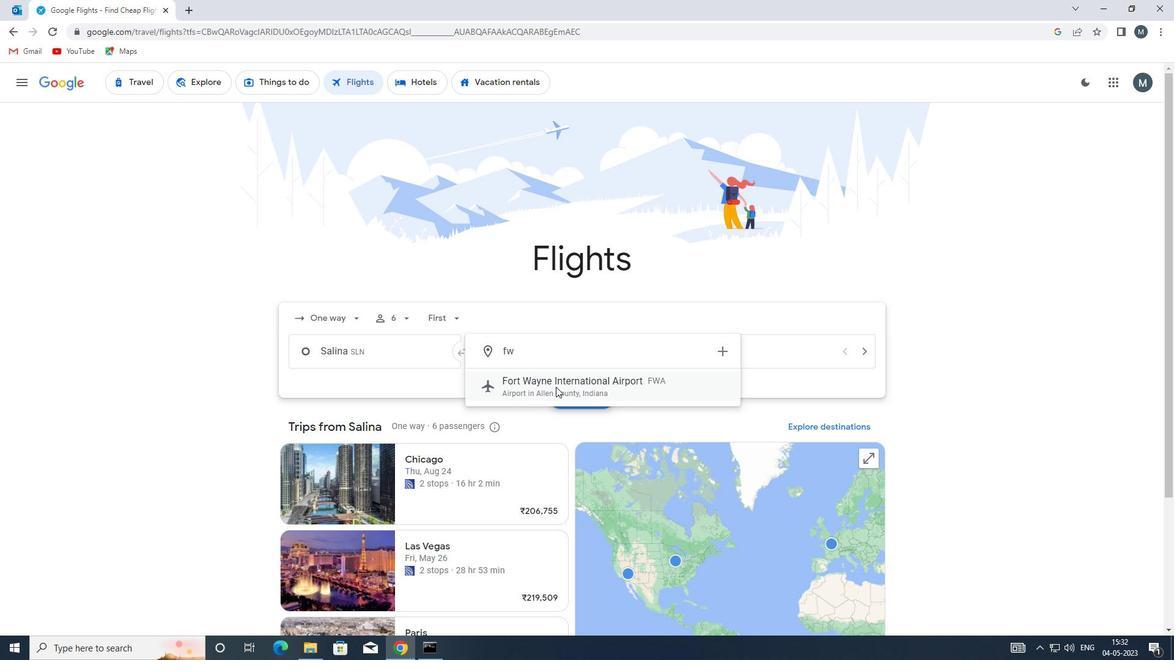 
Action: Mouse moved to (669, 354)
Screenshot: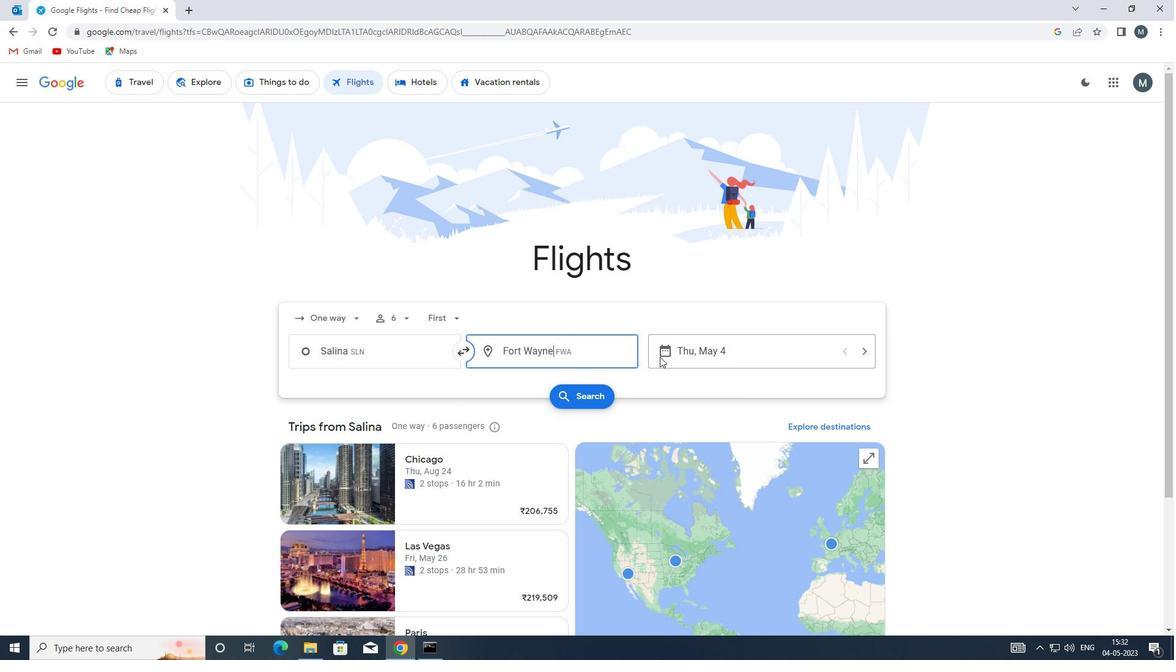 
Action: Mouse pressed left at (669, 354)
Screenshot: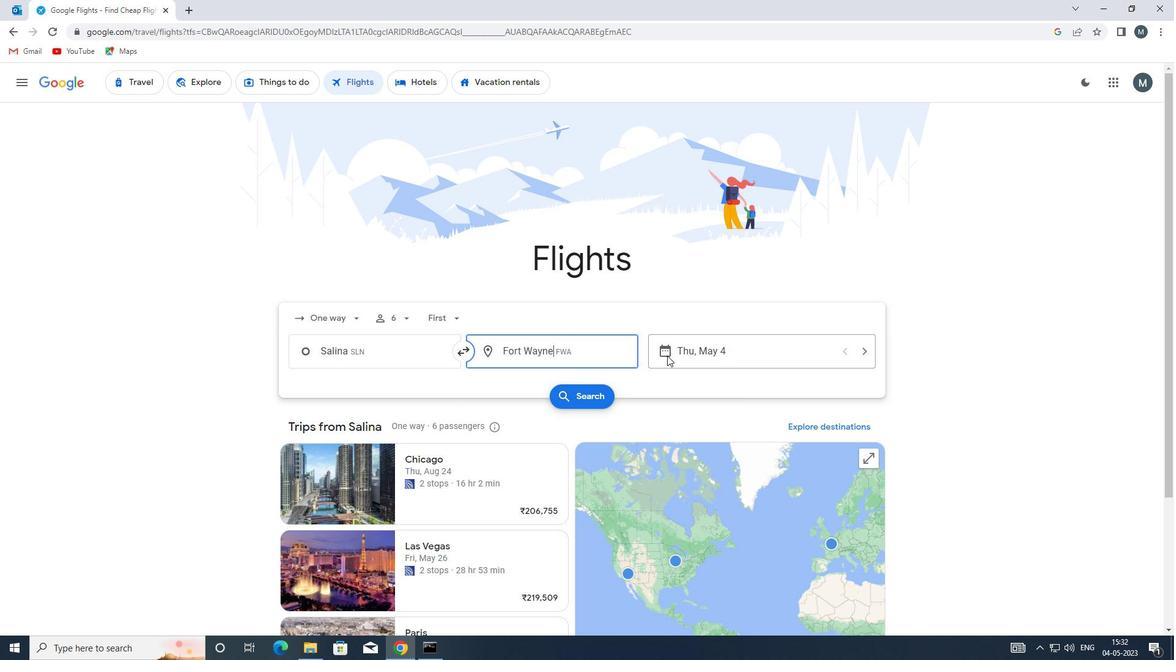 
Action: Mouse moved to (563, 411)
Screenshot: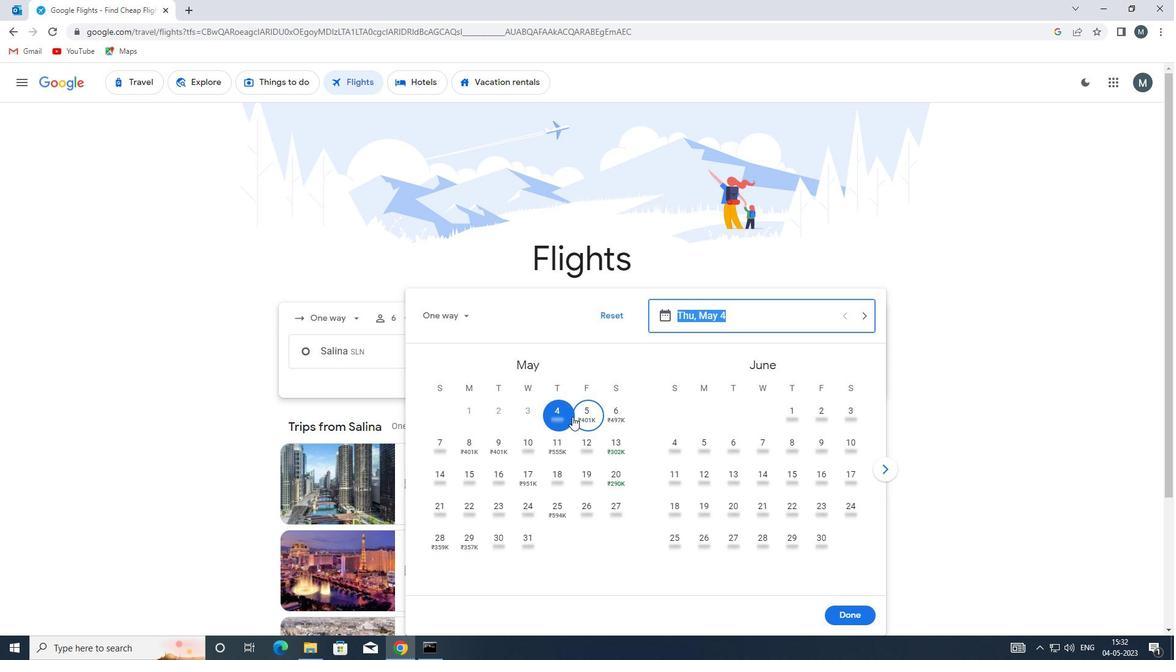 
Action: Mouse pressed left at (563, 411)
Screenshot: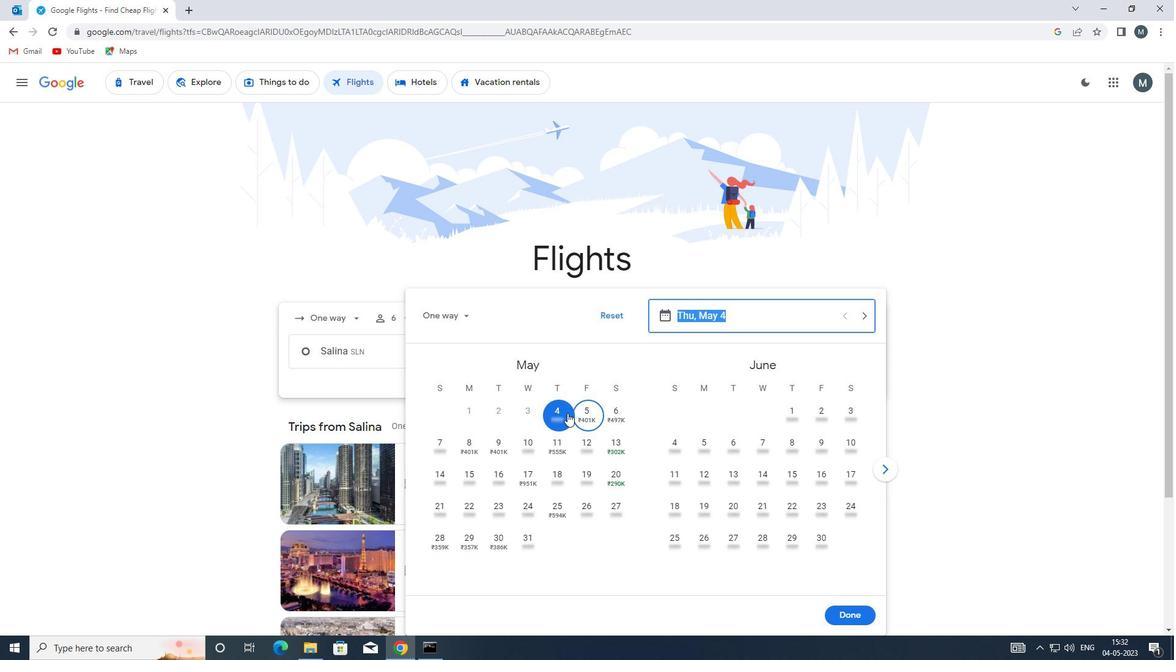 
Action: Mouse moved to (852, 614)
Screenshot: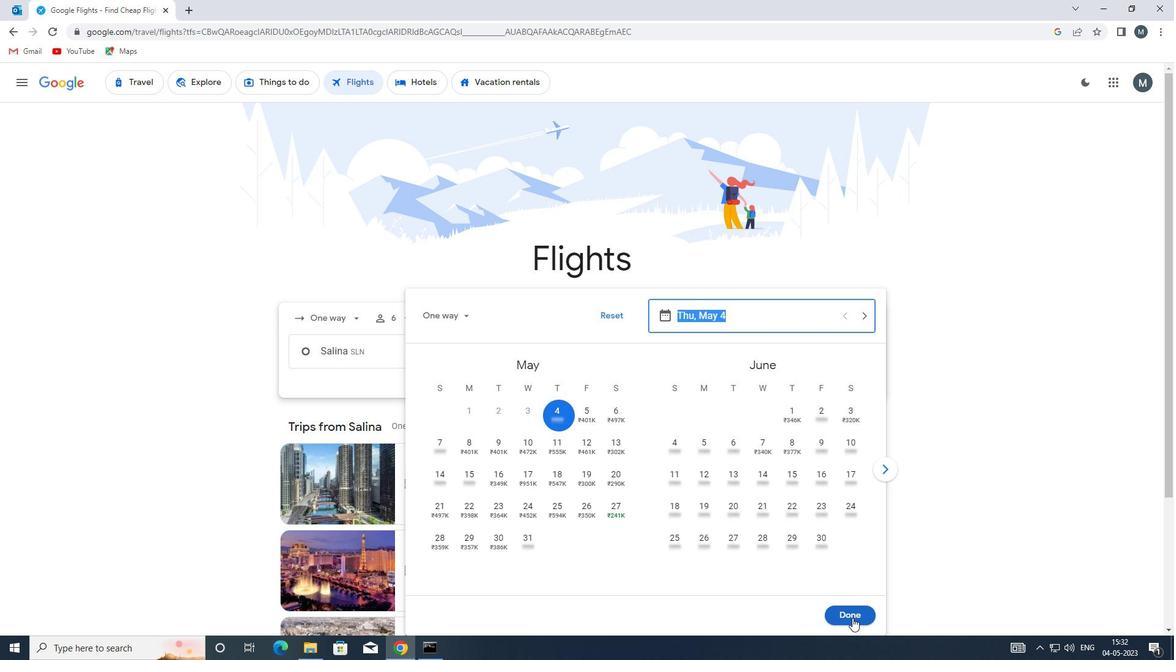 
Action: Mouse pressed left at (852, 614)
Screenshot: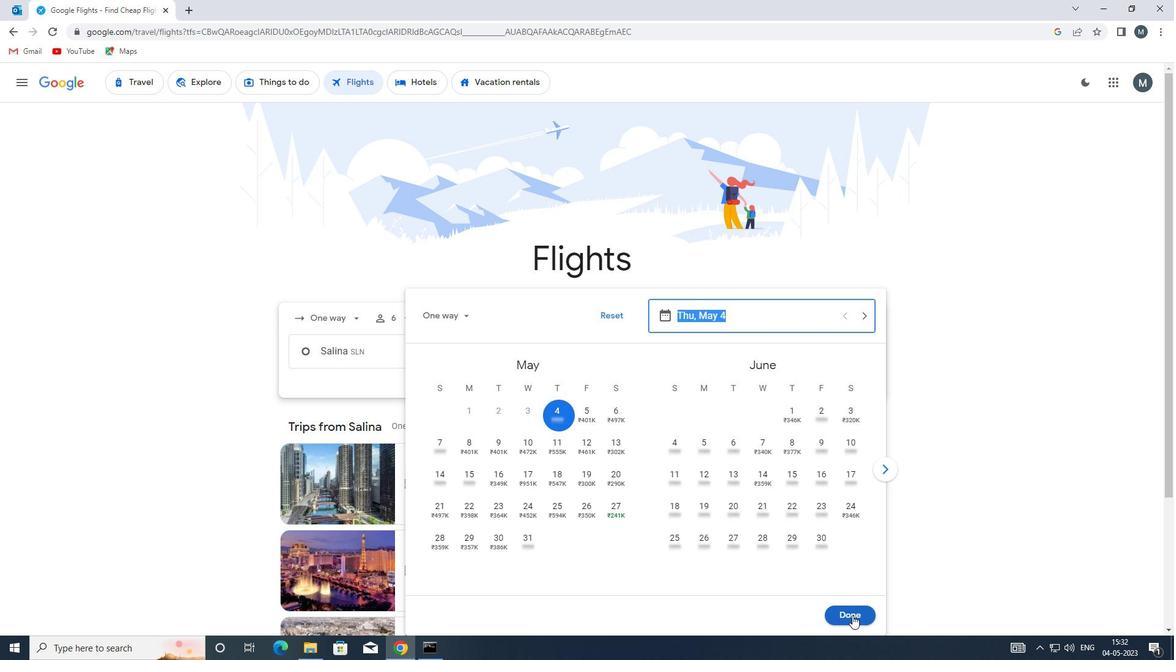 
Action: Mouse moved to (586, 403)
Screenshot: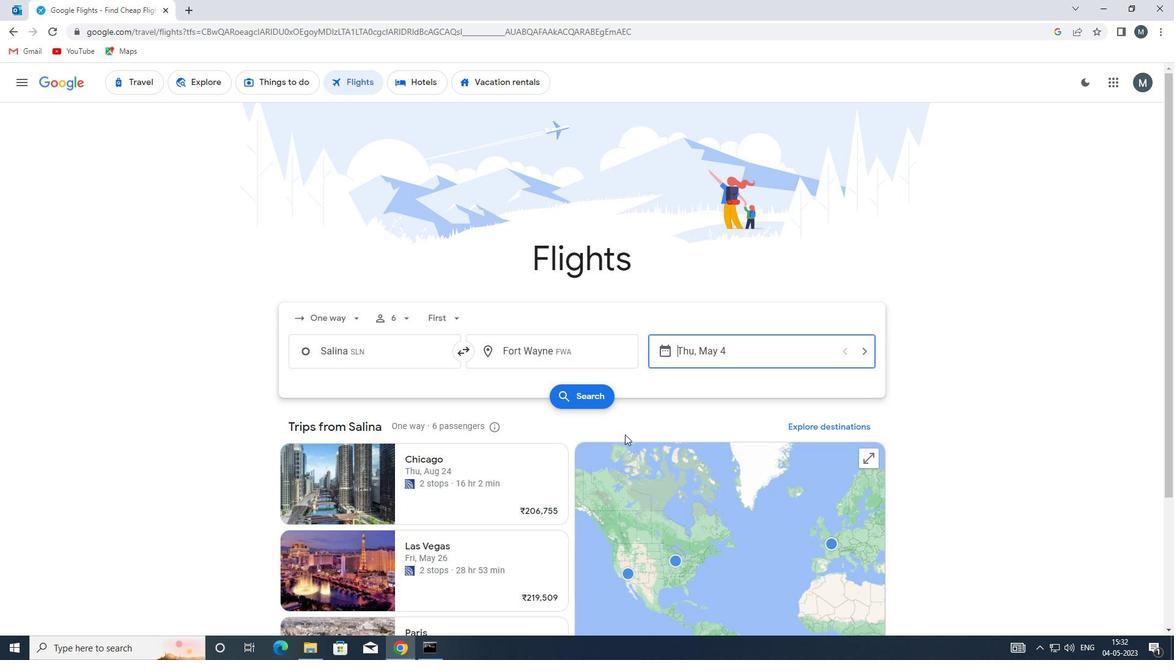 
Action: Mouse pressed left at (586, 403)
Screenshot: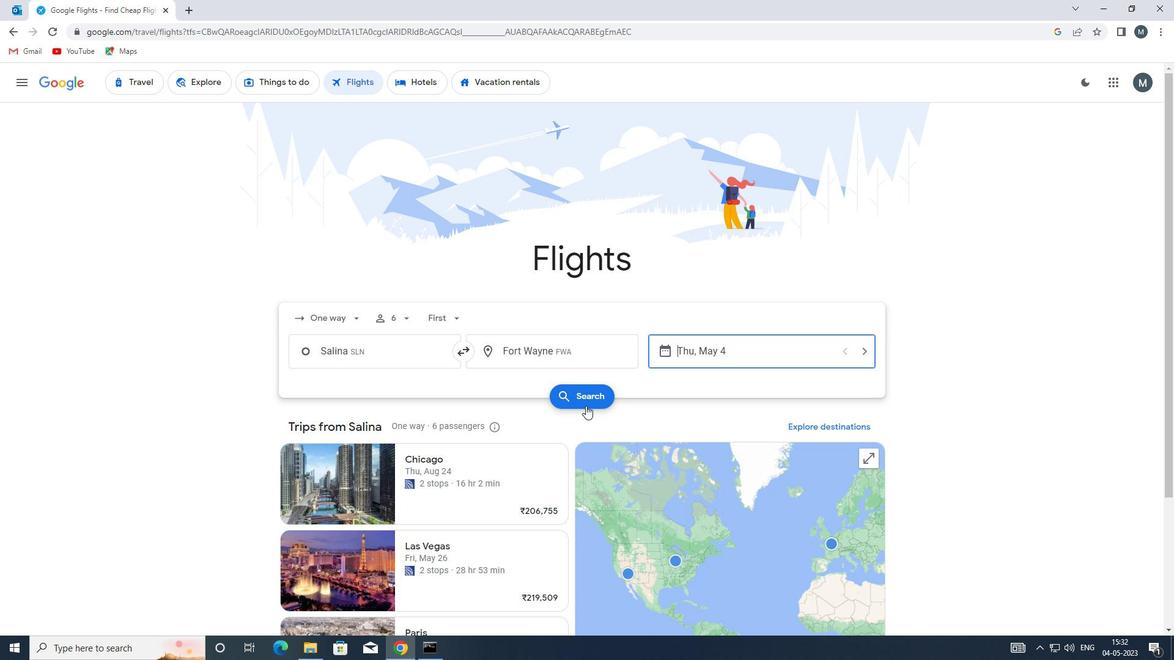 
Action: Mouse moved to (313, 200)
Screenshot: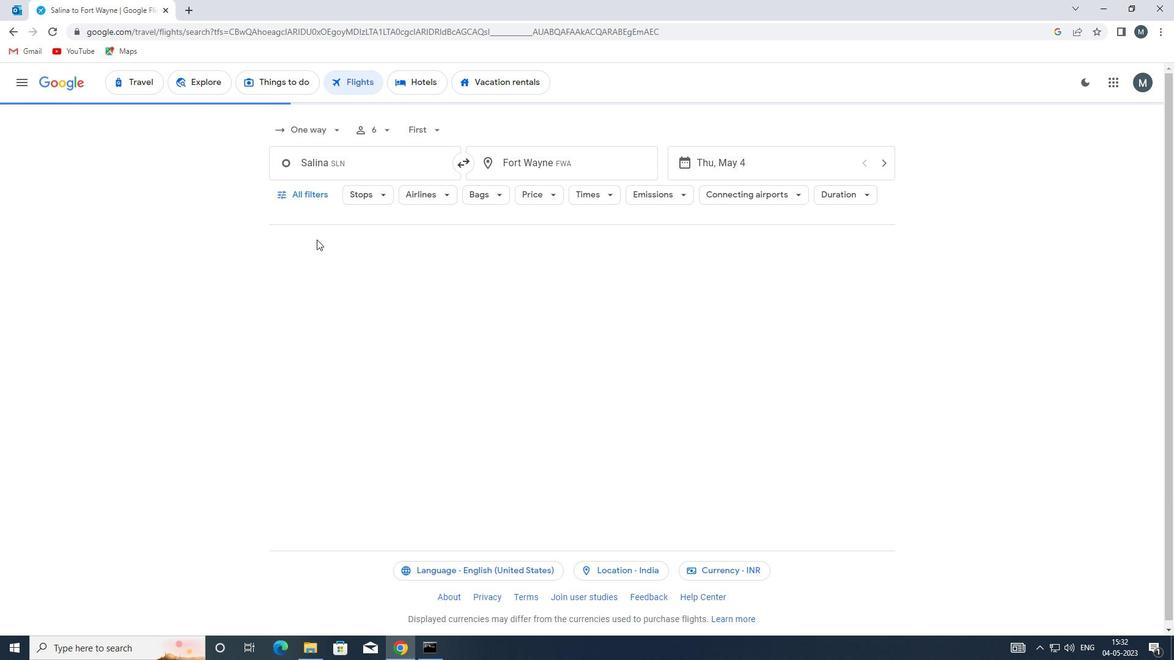 
Action: Mouse pressed left at (313, 200)
Screenshot: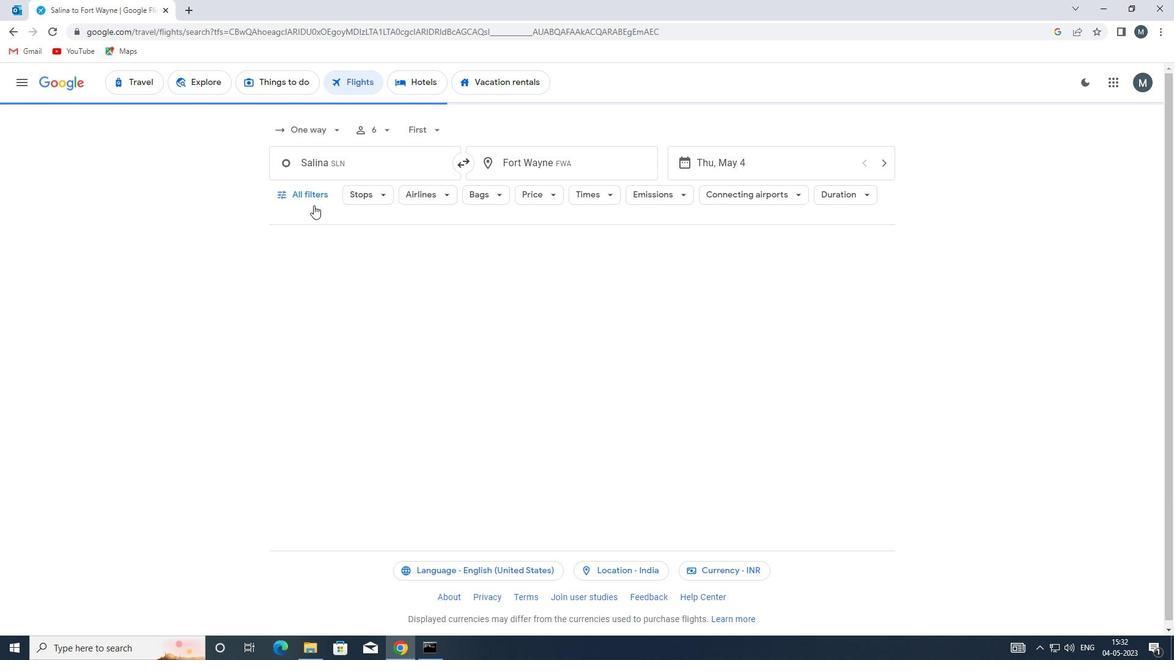 
Action: Mouse moved to (346, 327)
Screenshot: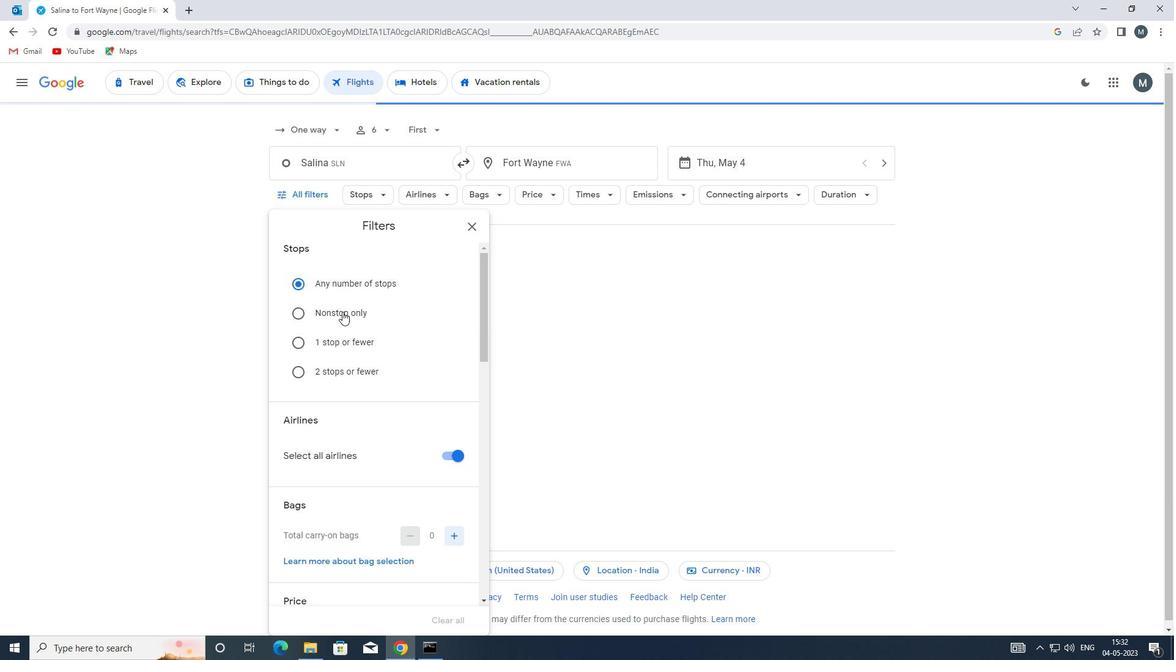 
Action: Mouse scrolled (346, 327) with delta (0, 0)
Screenshot: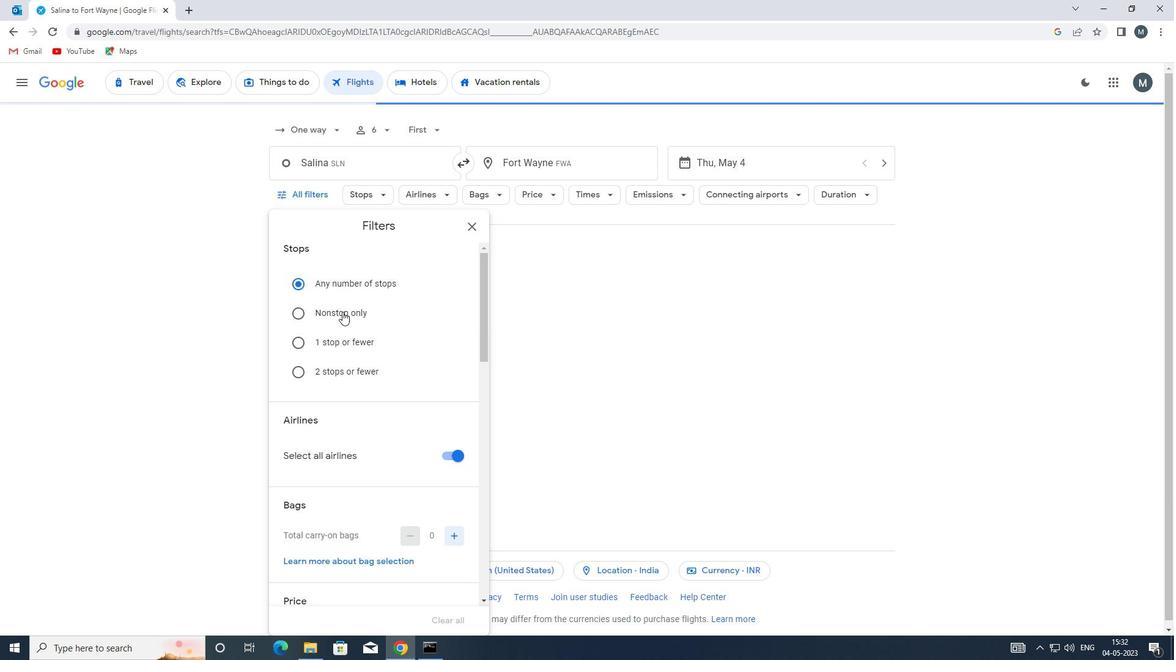 
Action: Mouse moved to (445, 392)
Screenshot: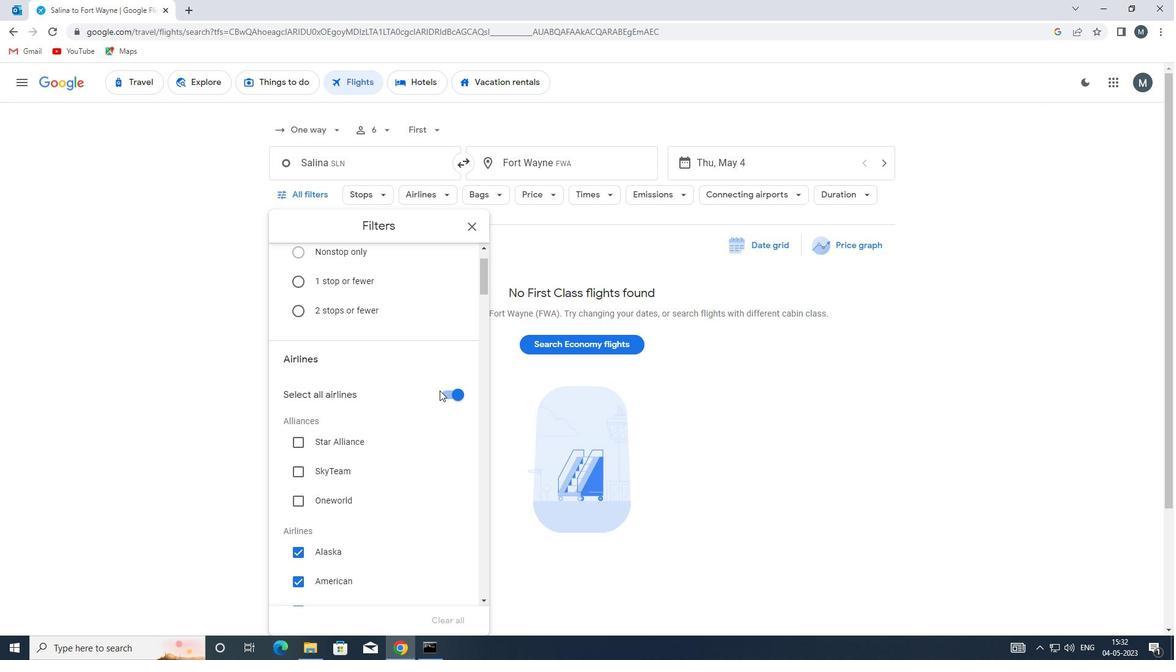 
Action: Mouse pressed left at (445, 392)
Screenshot: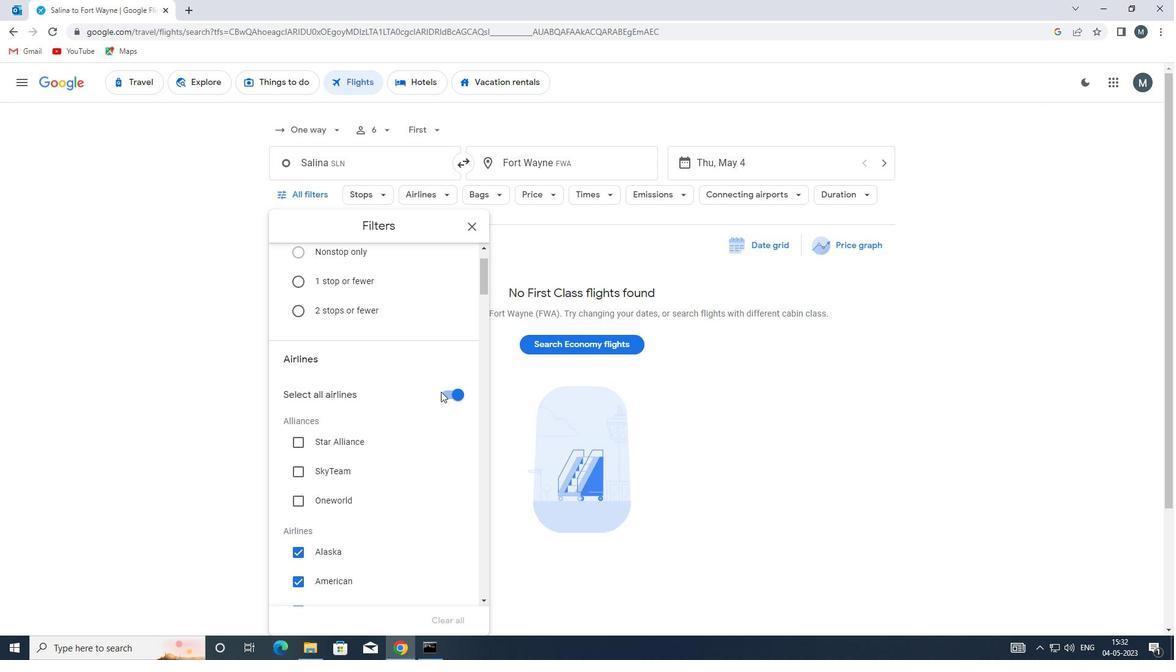 
Action: Mouse moved to (392, 394)
Screenshot: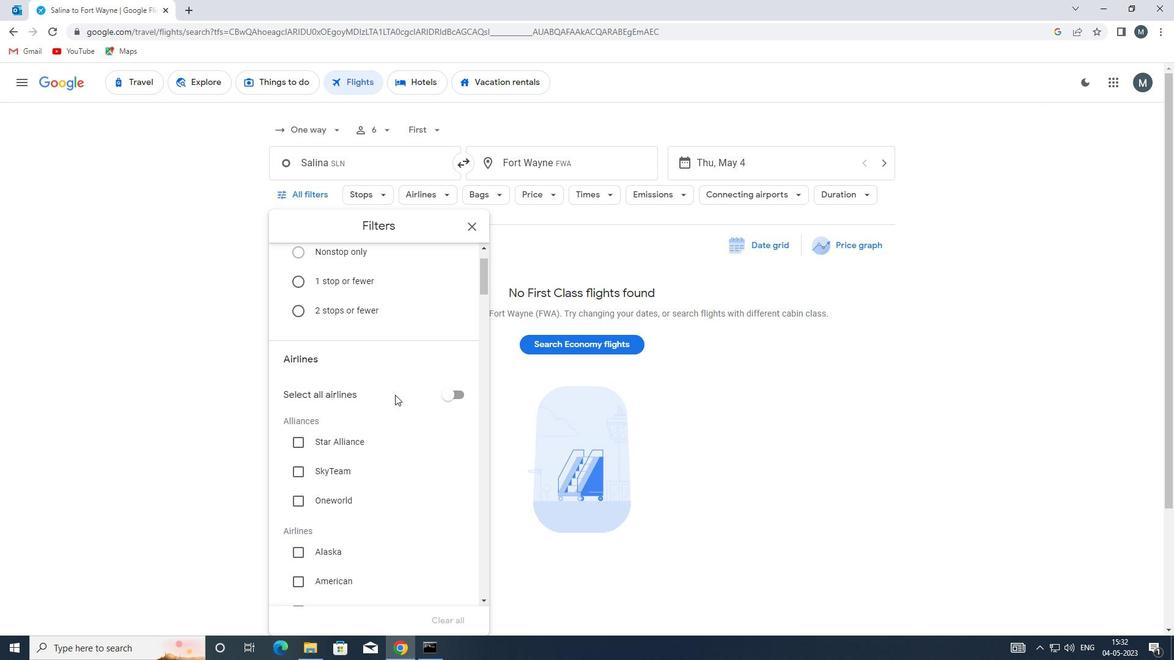 
Action: Mouse scrolled (392, 393) with delta (0, 0)
Screenshot: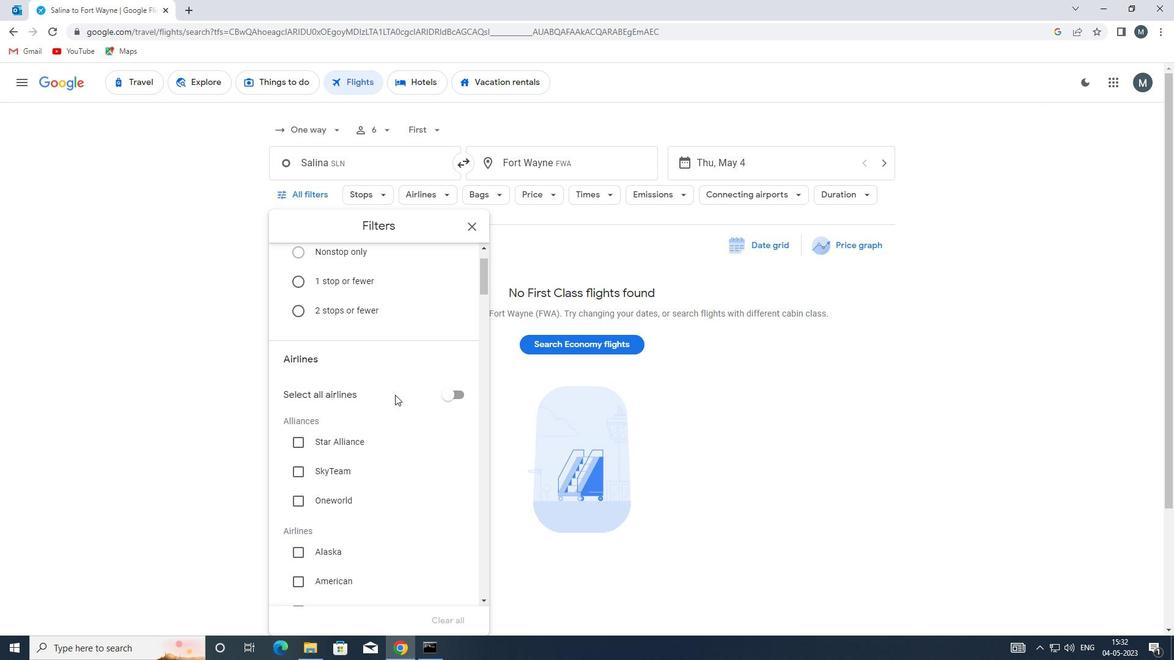 
Action: Mouse moved to (390, 395)
Screenshot: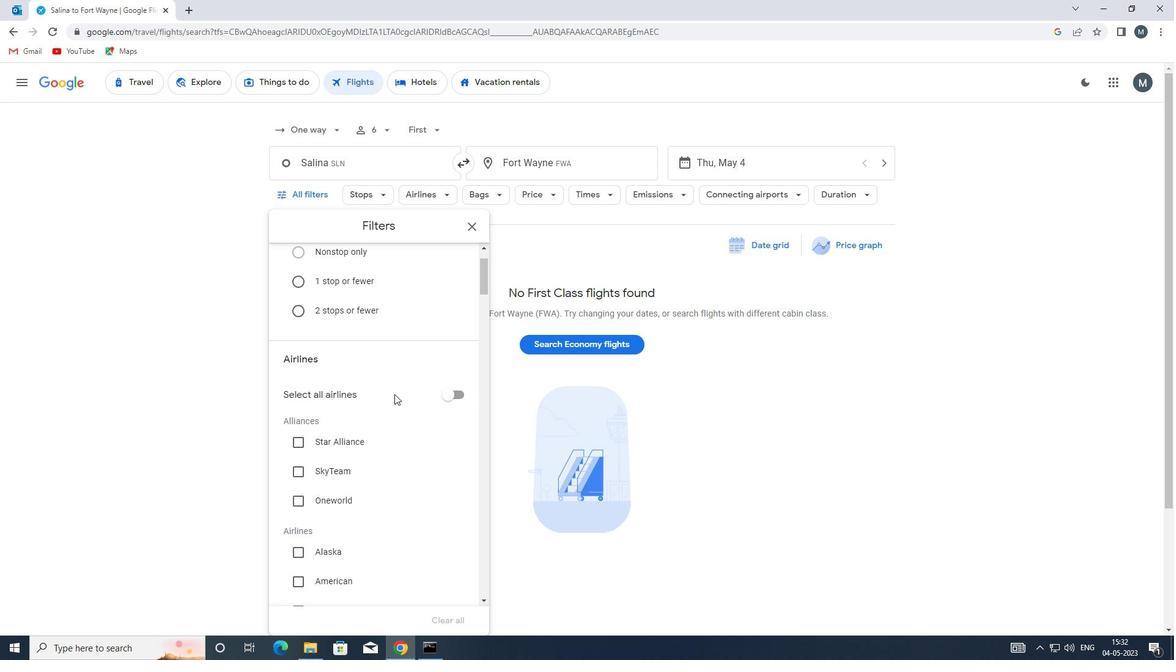 
Action: Mouse scrolled (390, 394) with delta (0, 0)
Screenshot: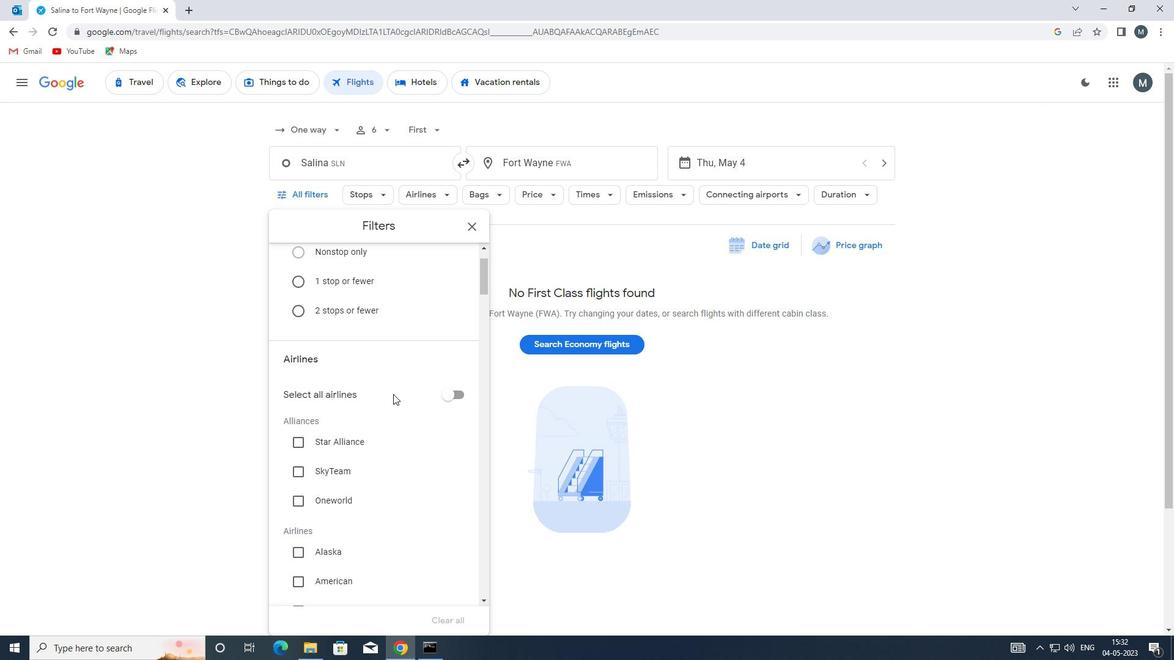 
Action: Mouse moved to (361, 417)
Screenshot: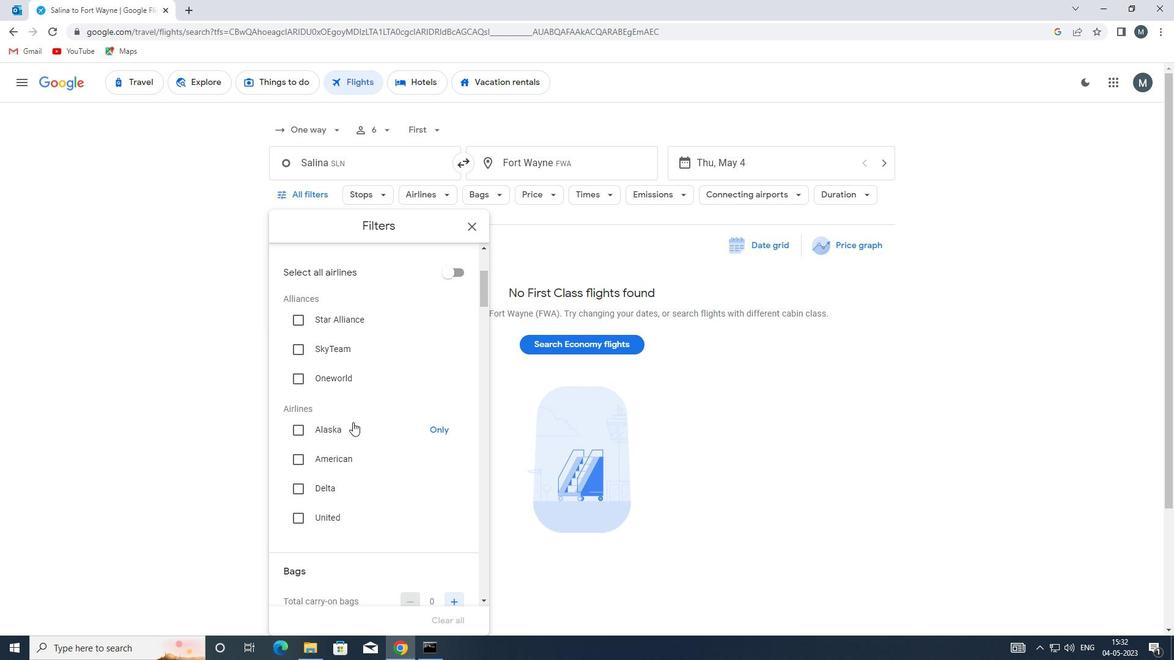 
Action: Mouse scrolled (361, 416) with delta (0, 0)
Screenshot: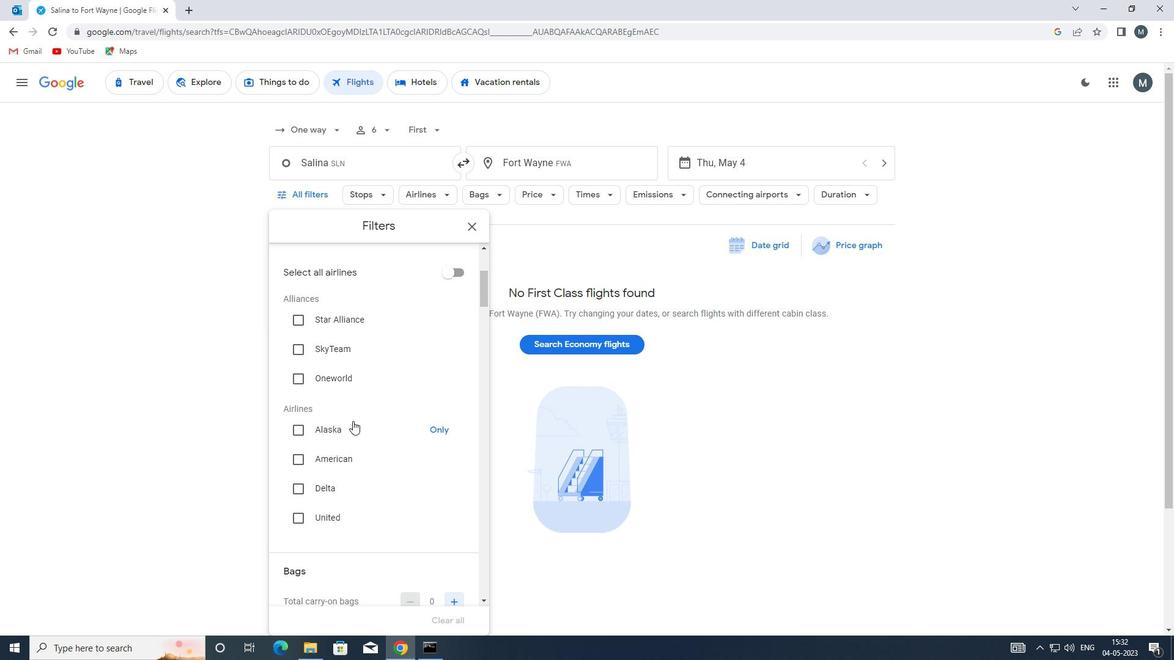 
Action: Mouse scrolled (361, 416) with delta (0, 0)
Screenshot: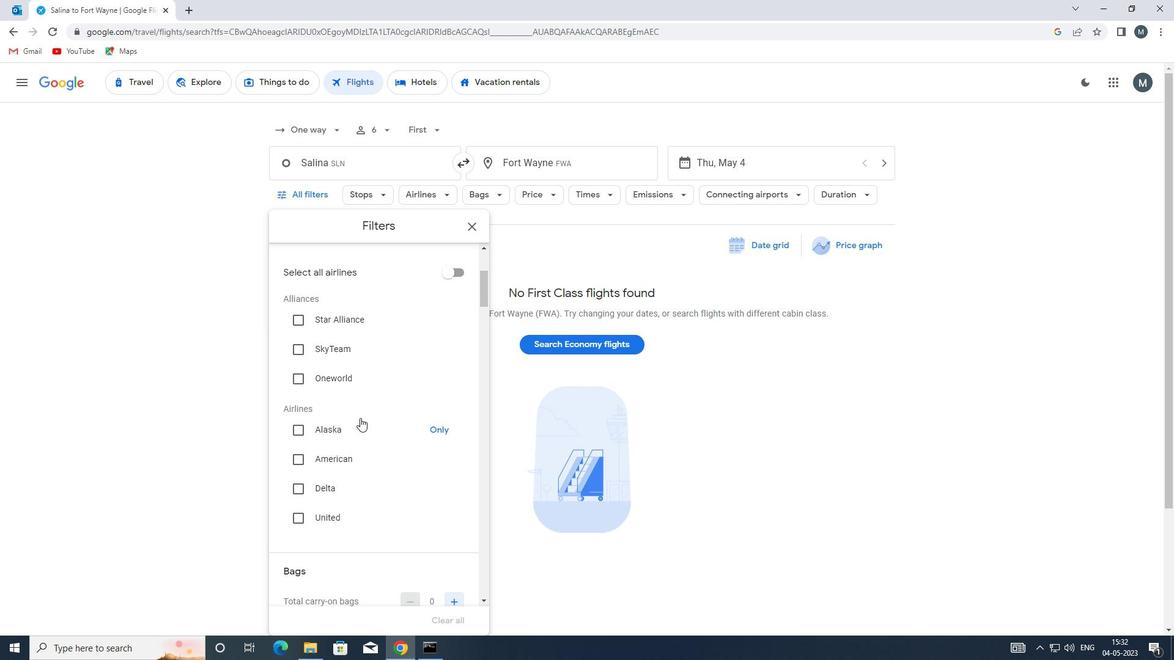 
Action: Mouse moved to (371, 436)
Screenshot: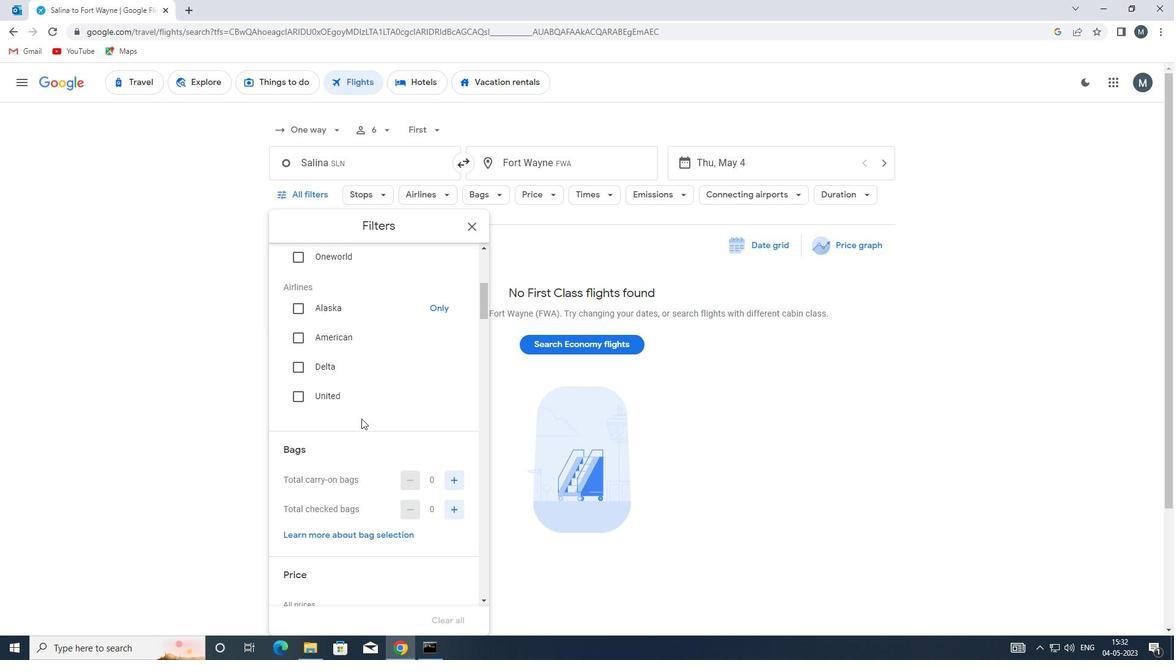 
Action: Mouse scrolled (371, 436) with delta (0, 0)
Screenshot: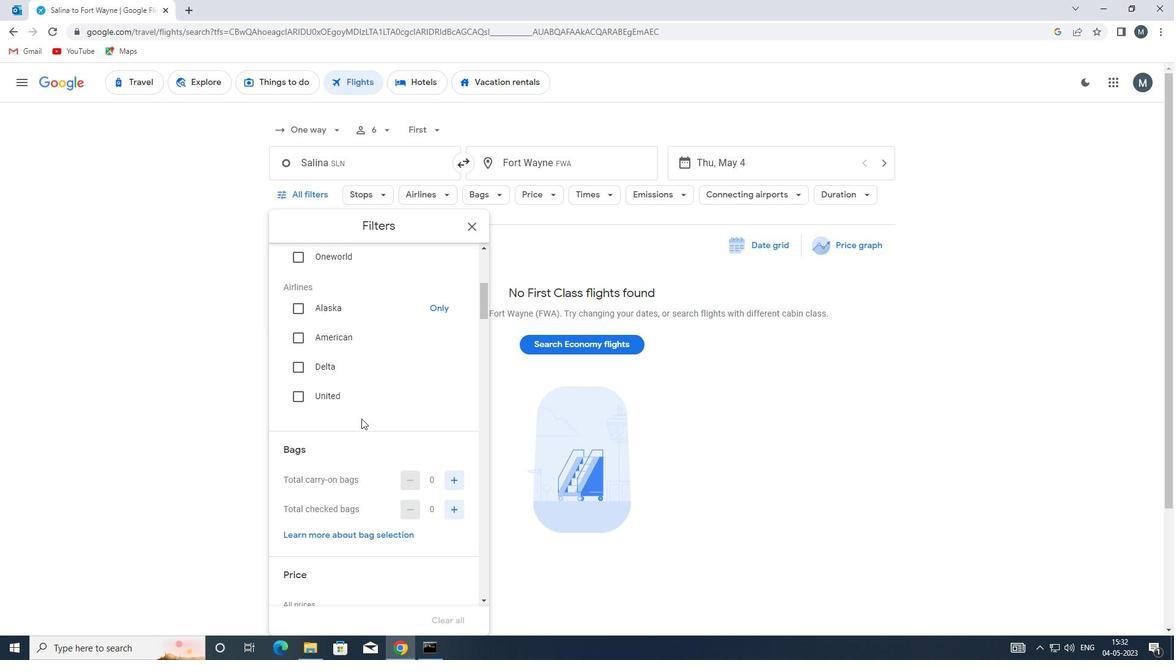 
Action: Mouse moved to (450, 447)
Screenshot: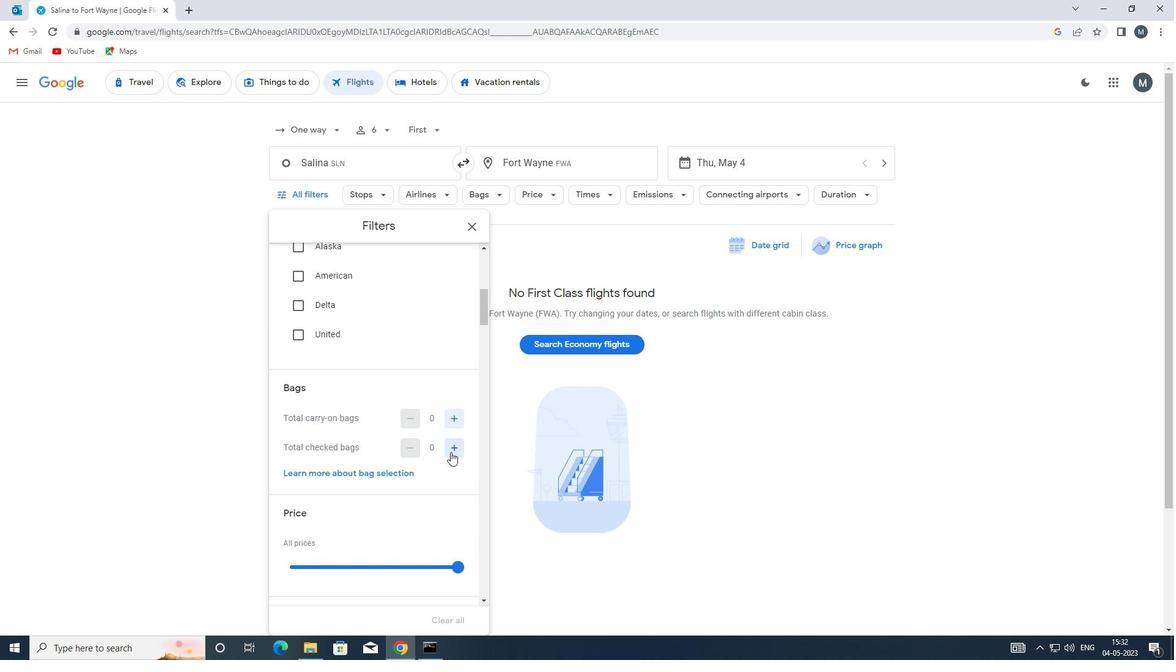 
Action: Mouse pressed left at (450, 447)
Screenshot: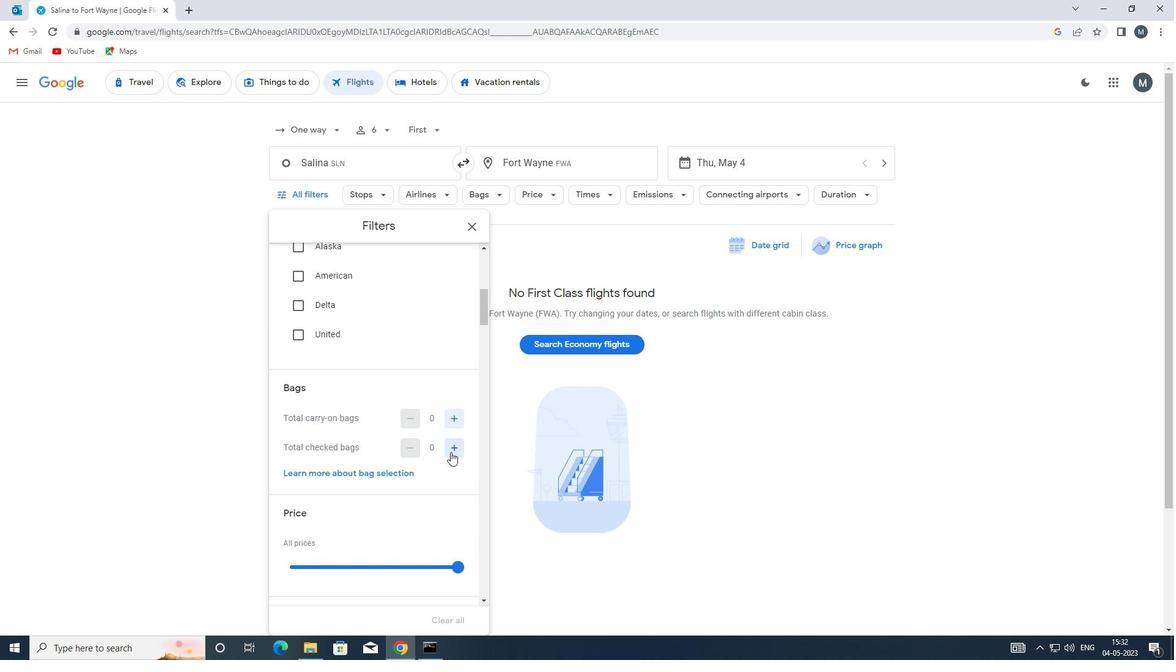
Action: Mouse pressed left at (450, 447)
Screenshot: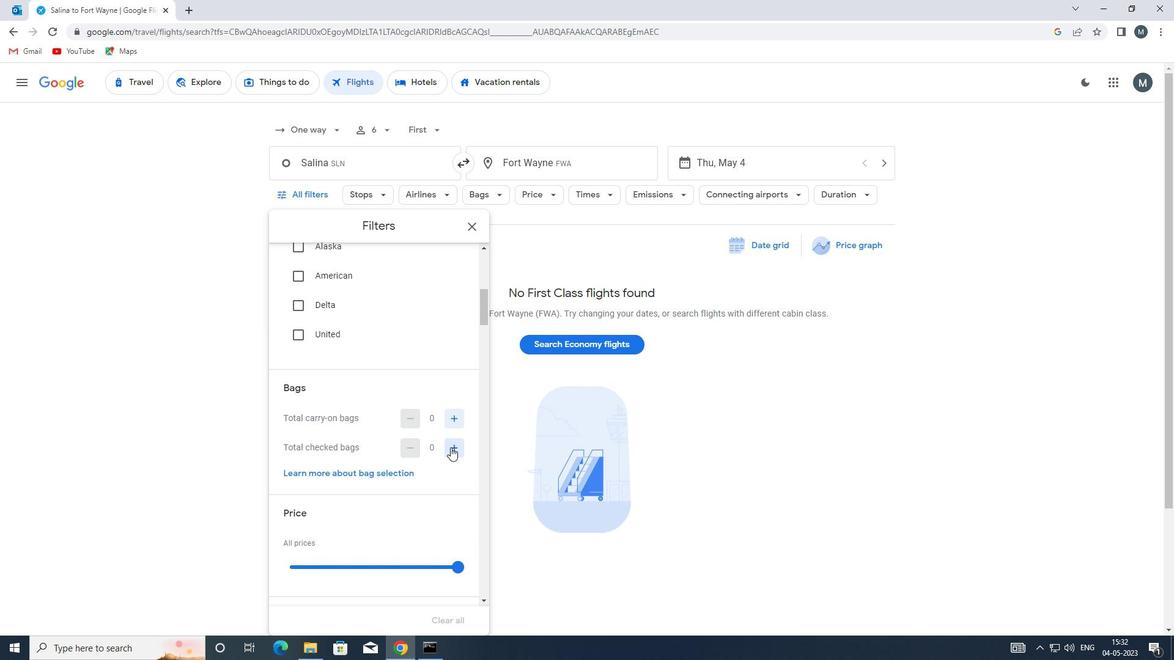 
Action: Mouse moved to (376, 417)
Screenshot: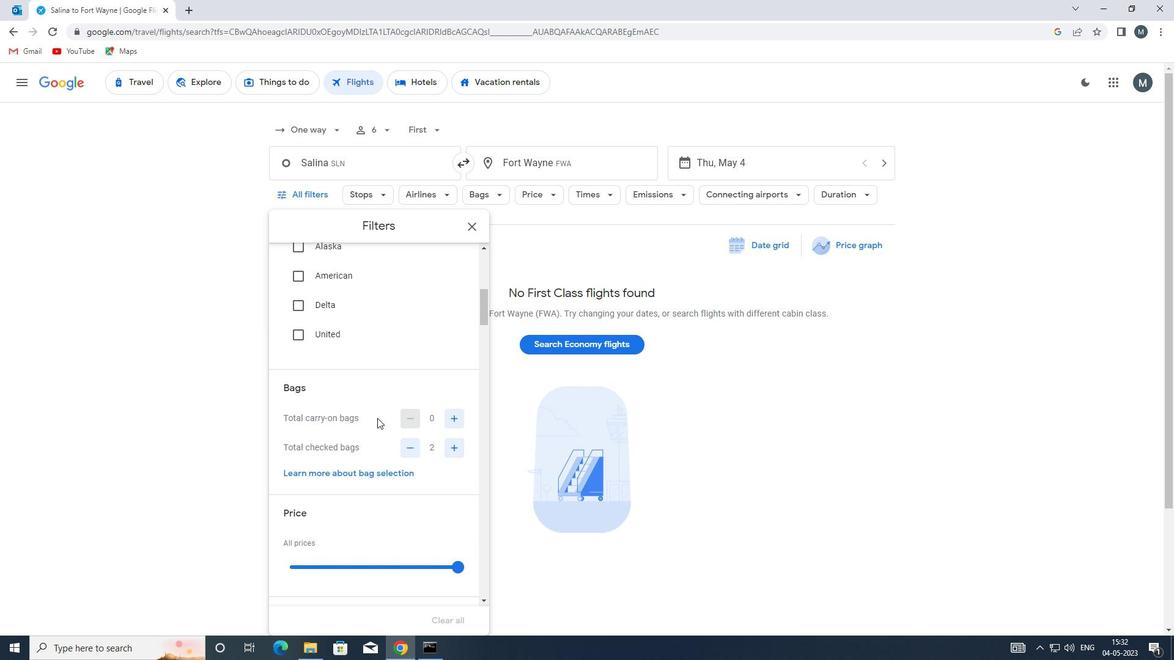 
Action: Mouse scrolled (376, 417) with delta (0, 0)
Screenshot: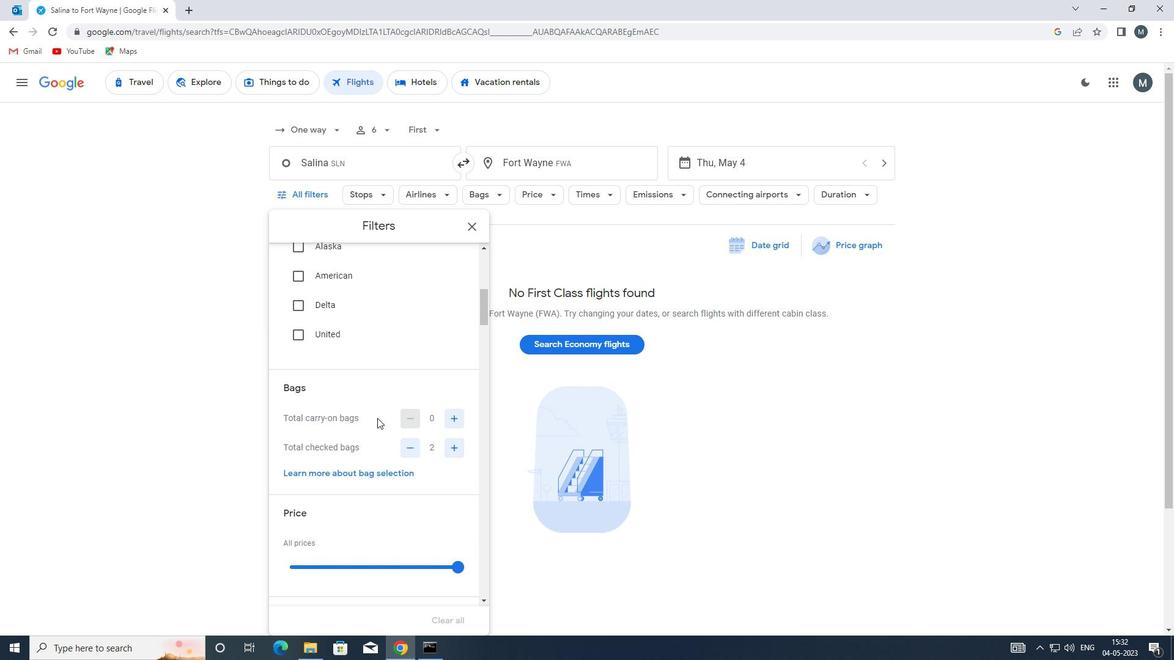 
Action: Mouse moved to (376, 417)
Screenshot: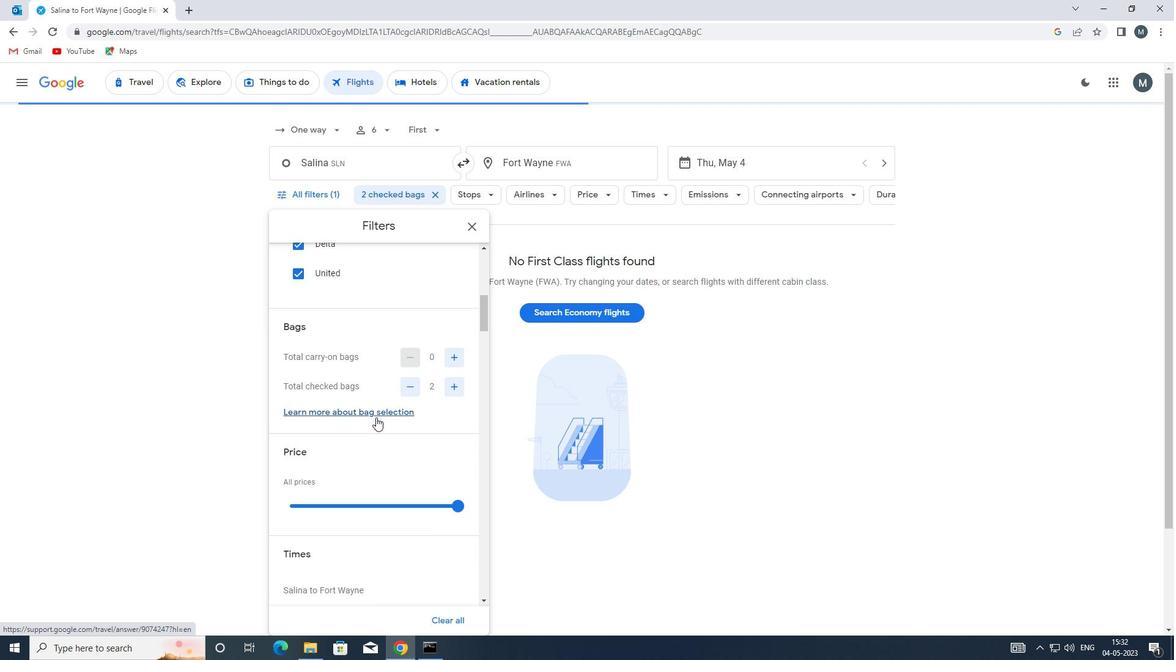 
Action: Mouse scrolled (376, 417) with delta (0, 0)
Screenshot: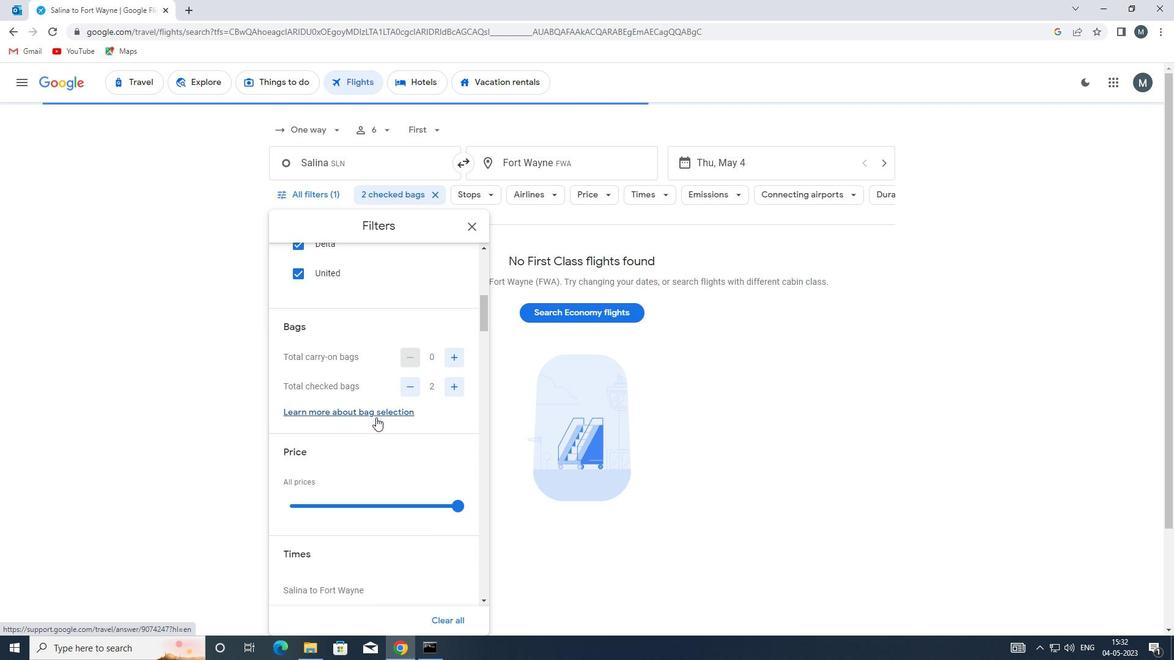 
Action: Mouse moved to (359, 437)
Screenshot: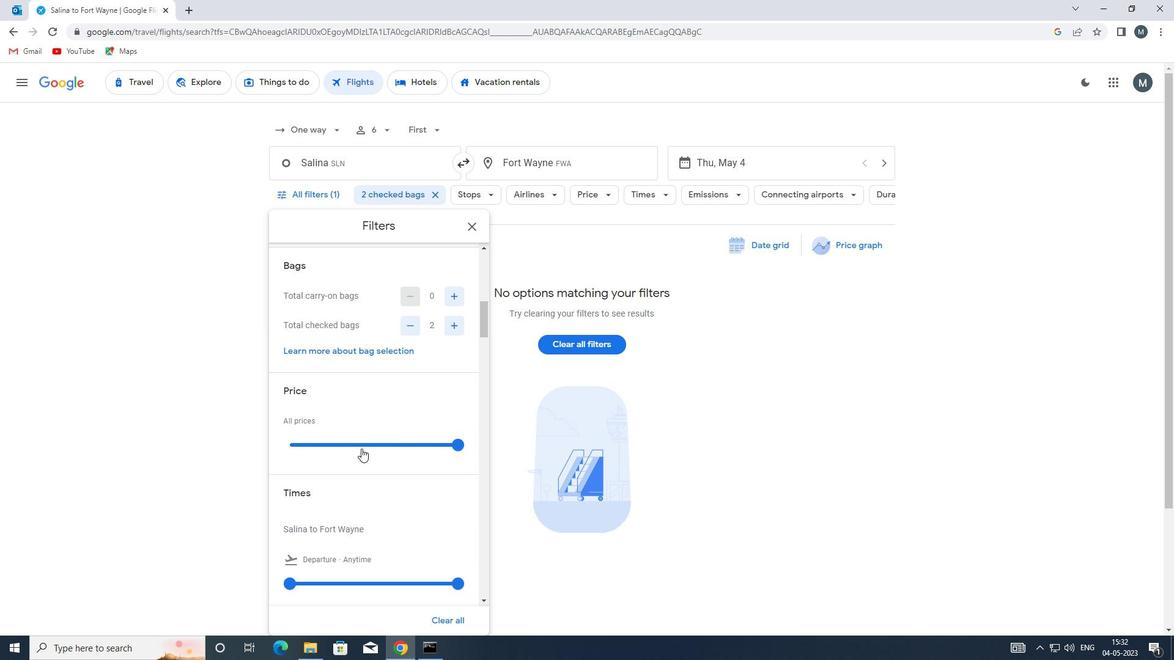 
Action: Mouse pressed left at (359, 437)
Screenshot: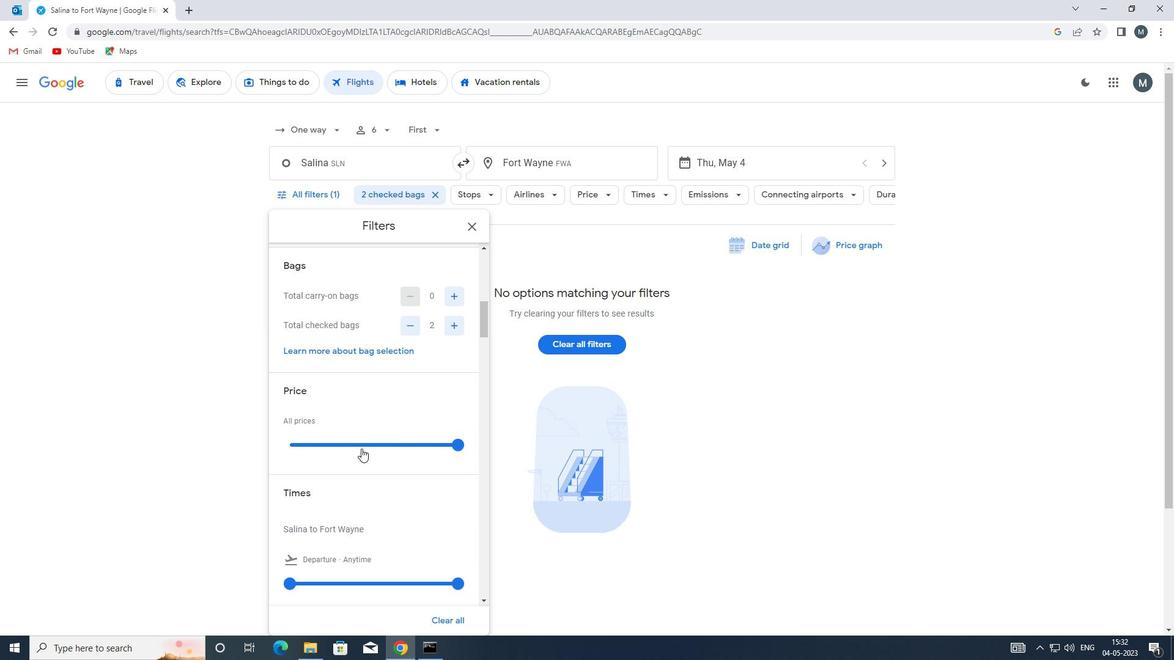 
Action: Mouse pressed left at (359, 437)
Screenshot: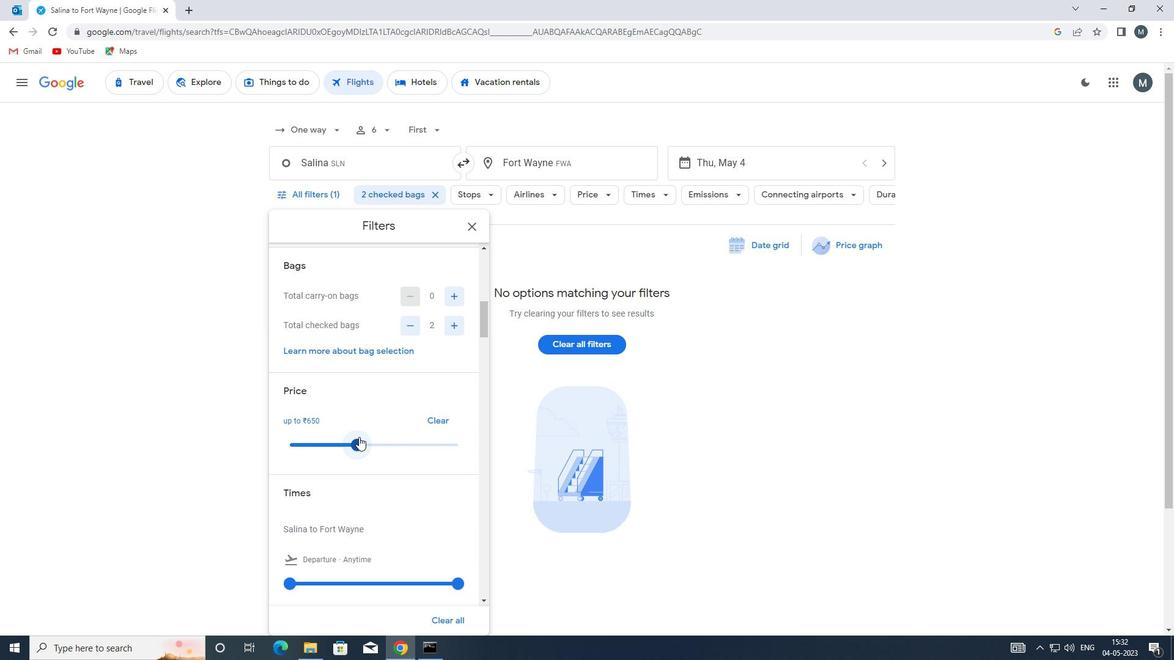 
Action: Mouse moved to (384, 423)
Screenshot: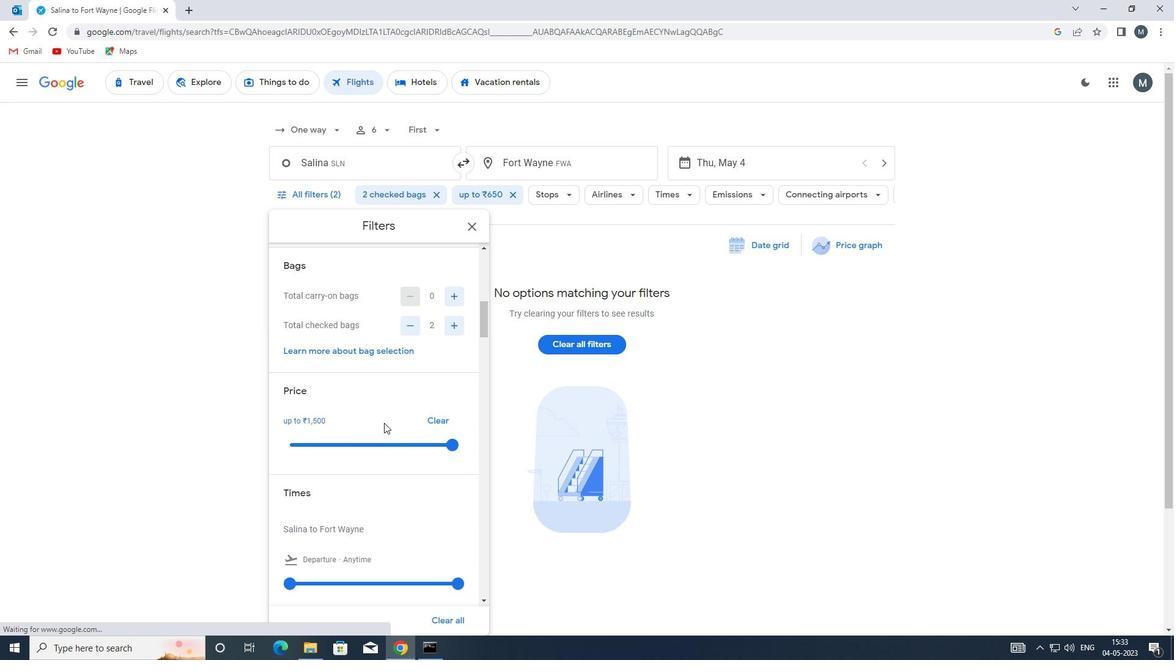 
Action: Mouse scrolled (384, 422) with delta (0, 0)
Screenshot: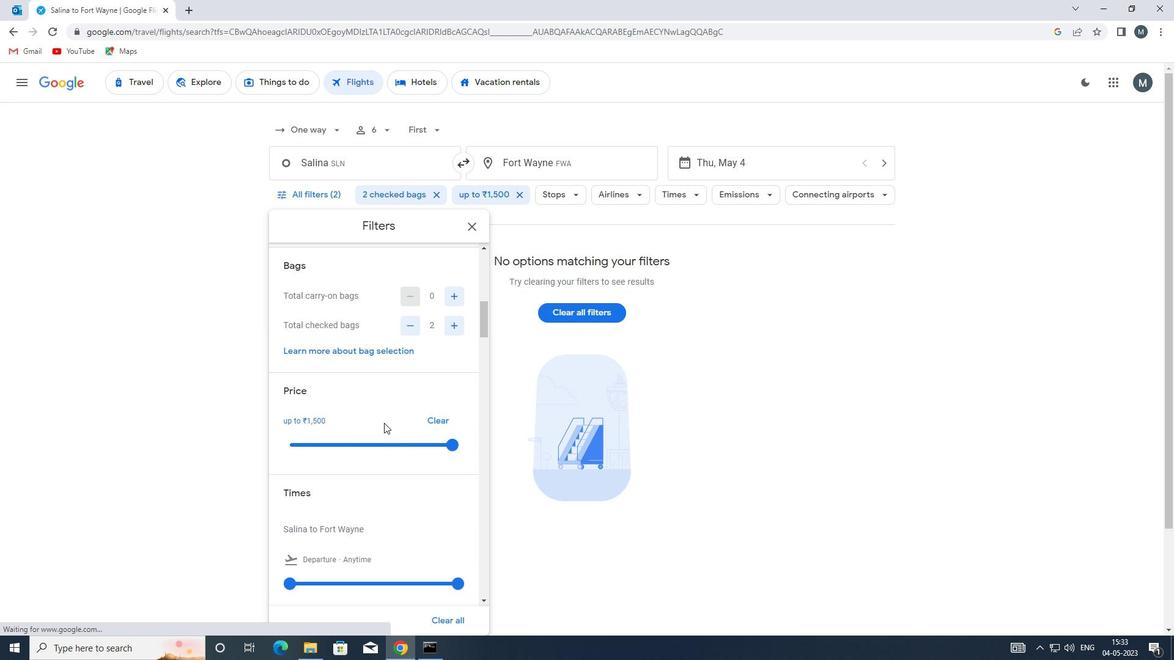 
Action: Mouse moved to (381, 419)
Screenshot: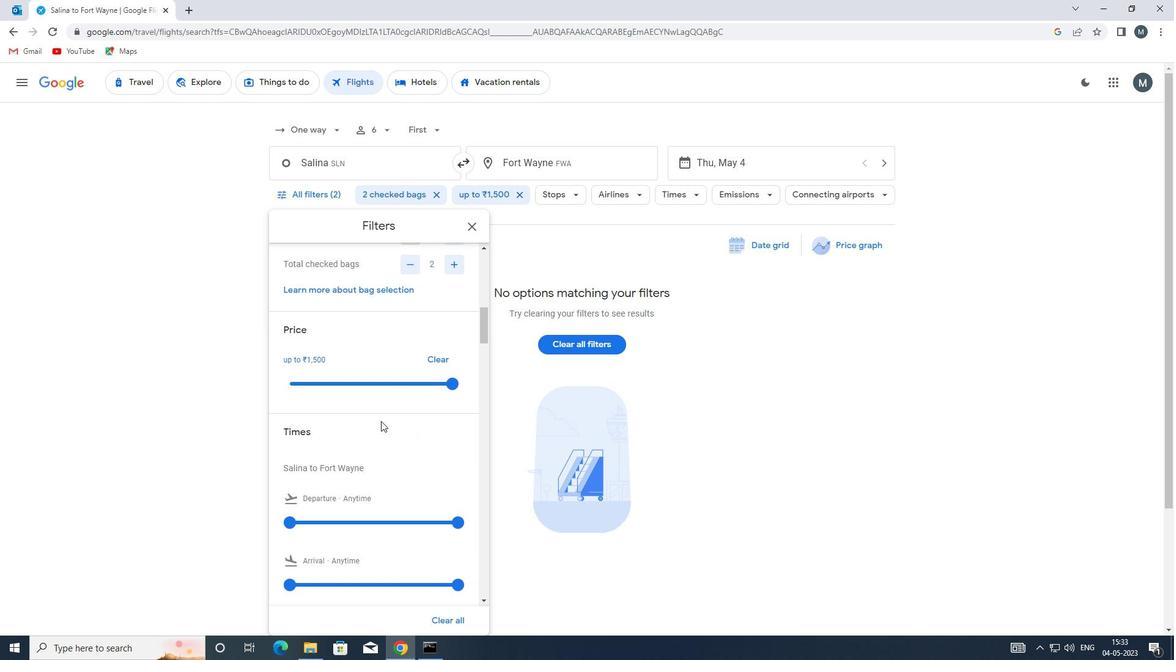 
Action: Mouse scrolled (381, 418) with delta (0, 0)
Screenshot: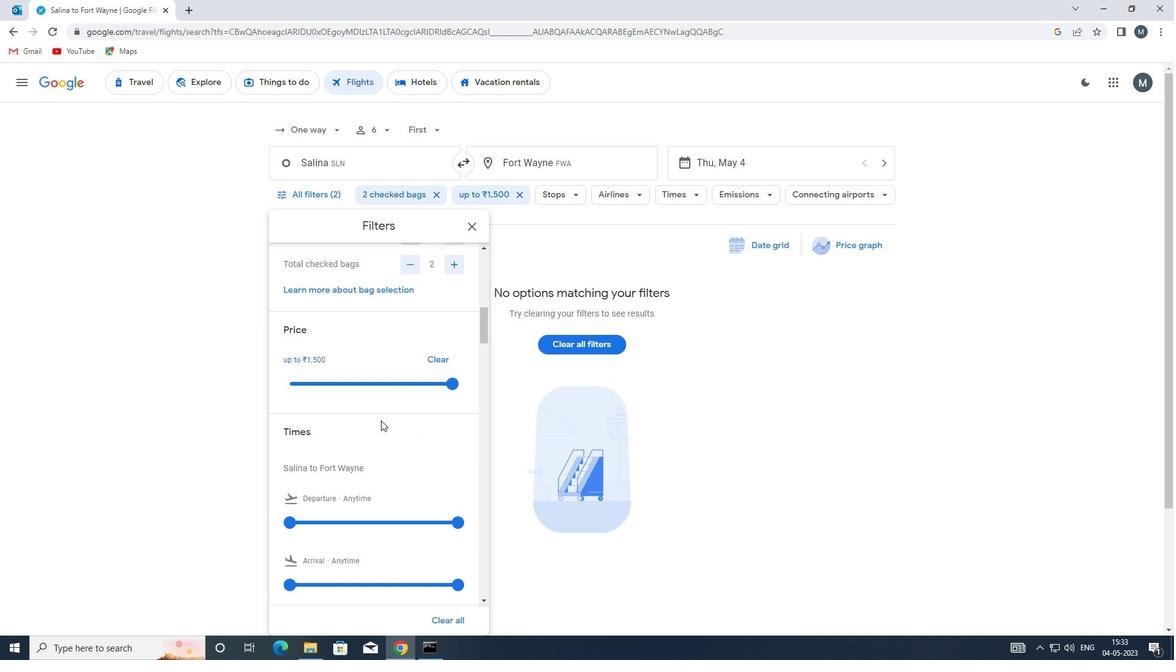 
Action: Mouse moved to (366, 425)
Screenshot: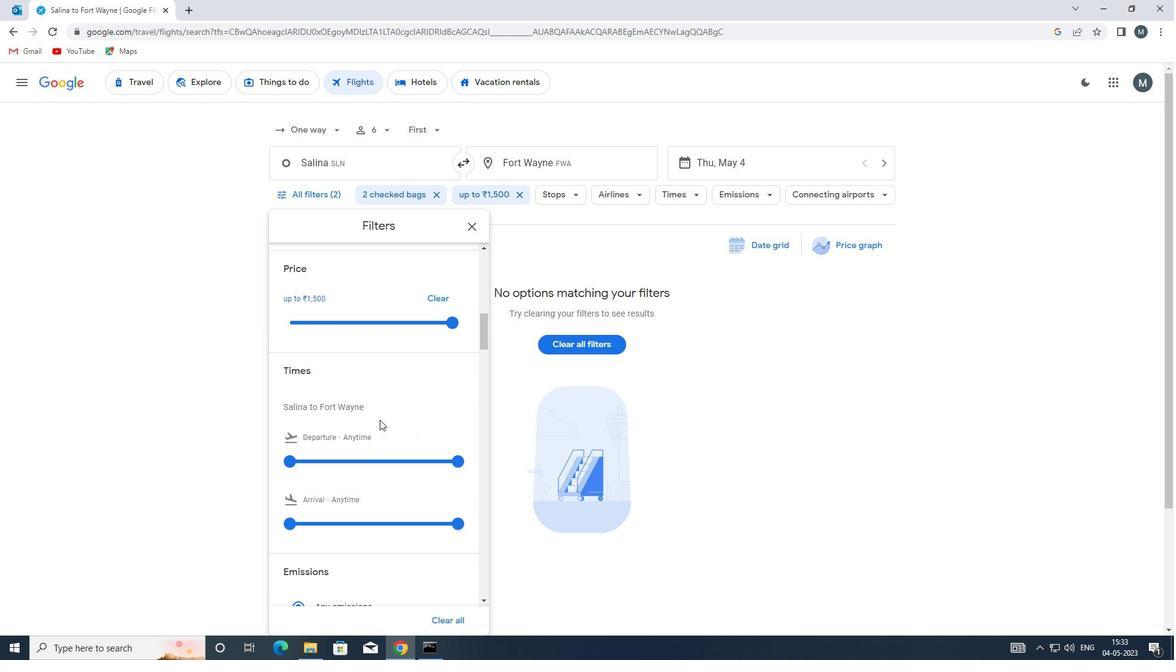 
Action: Mouse scrolled (366, 424) with delta (0, 0)
Screenshot: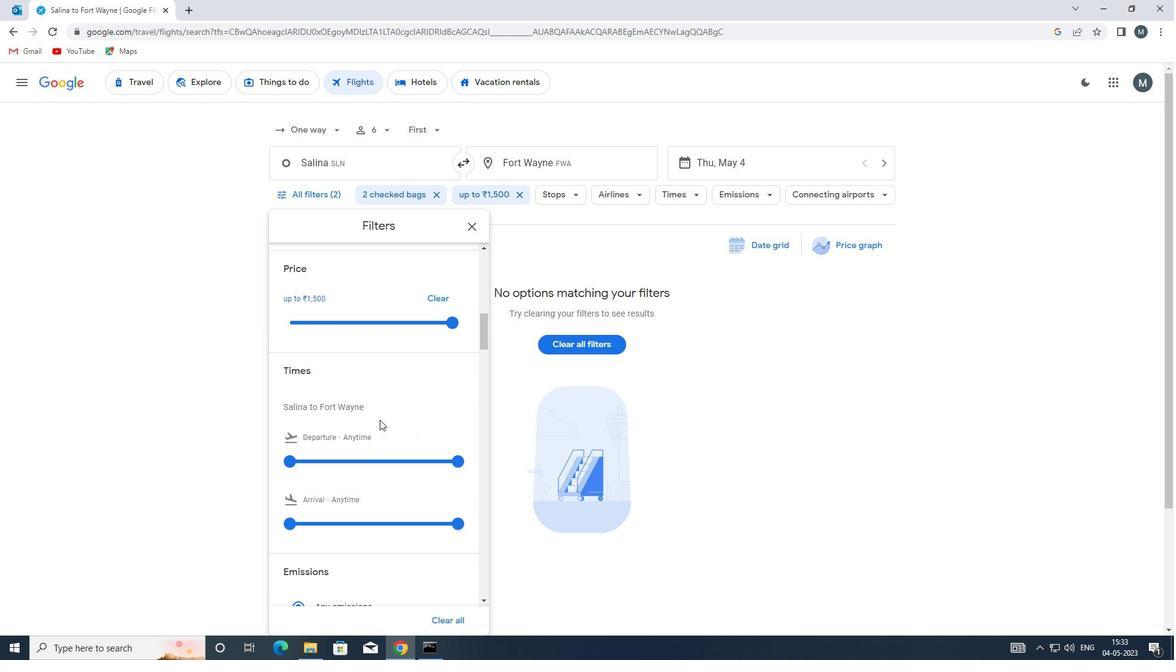 
Action: Mouse moved to (317, 400)
Screenshot: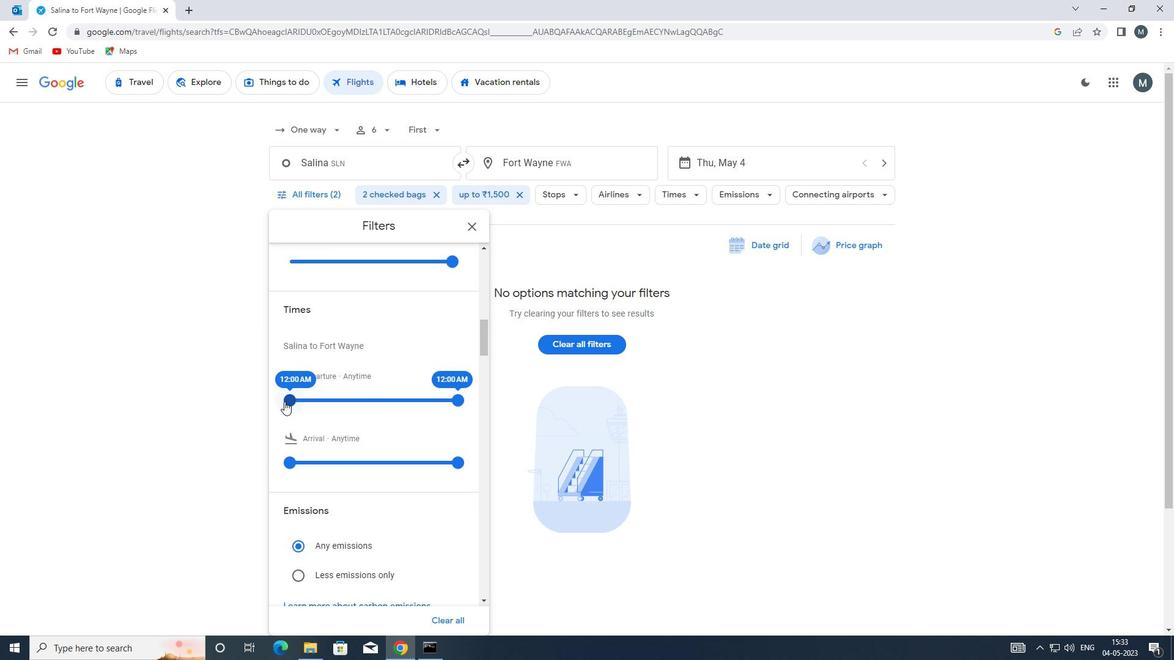 
Action: Mouse pressed left at (317, 400)
Screenshot: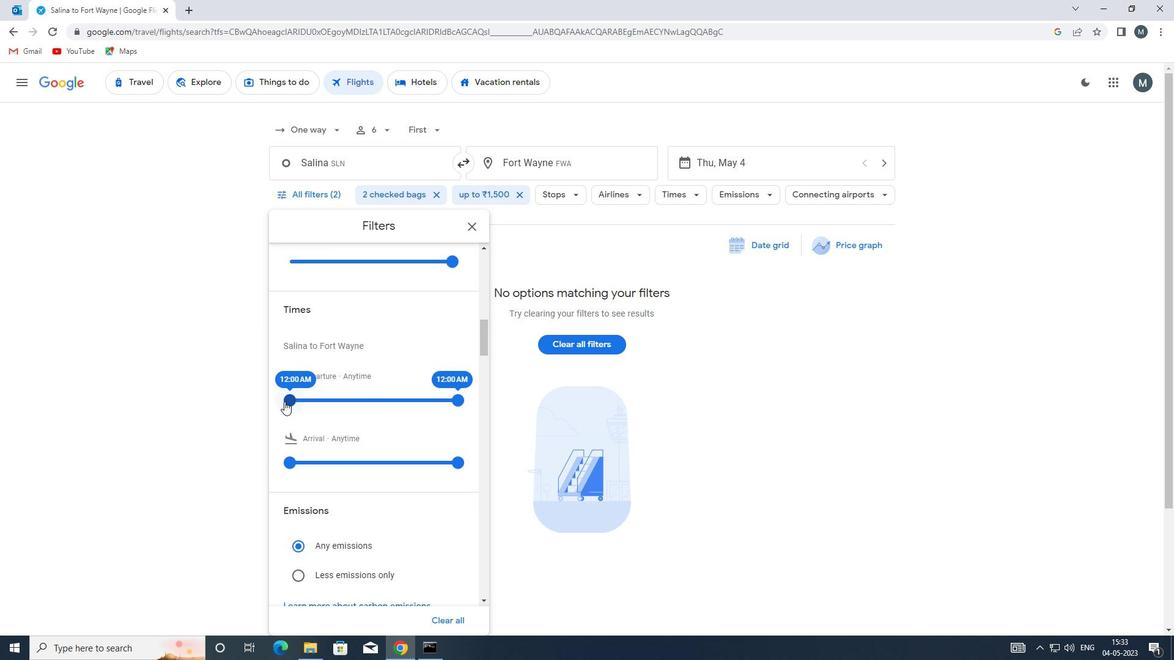 
Action: Mouse moved to (458, 402)
Screenshot: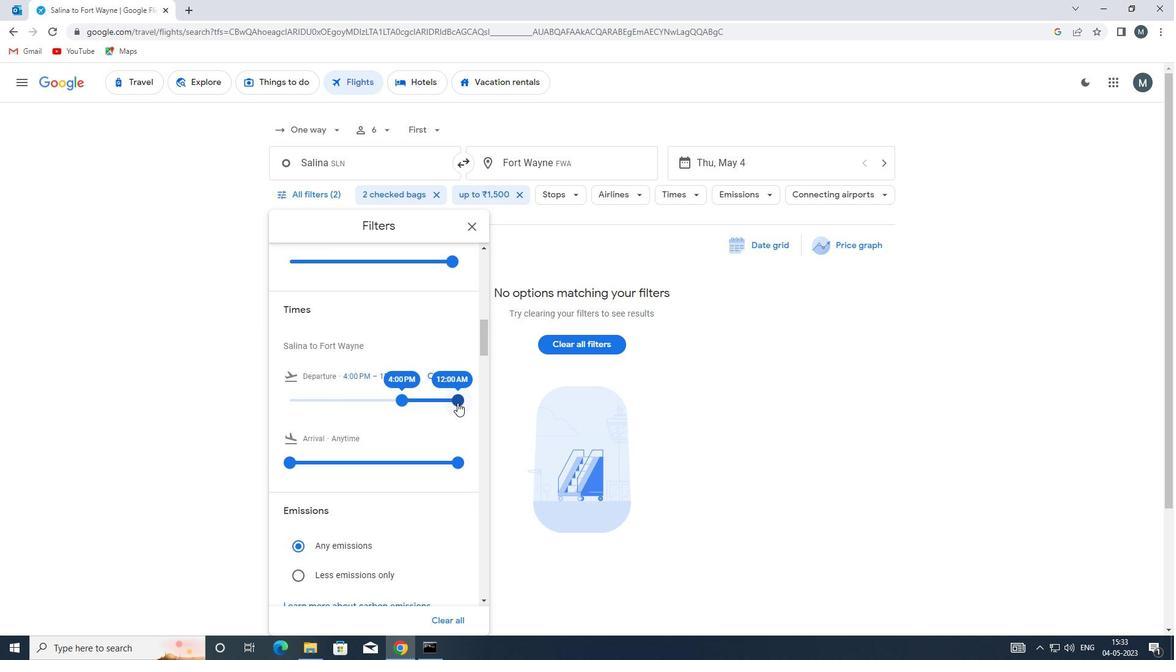 
Action: Mouse pressed left at (458, 402)
Screenshot: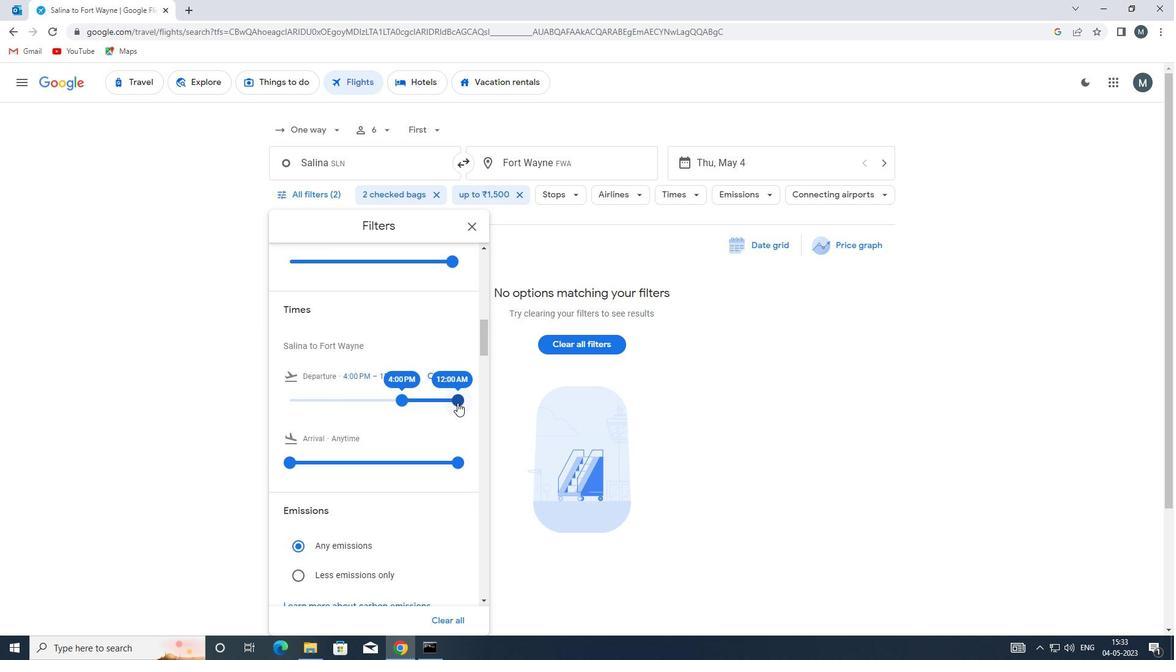 
Action: Mouse moved to (400, 402)
Screenshot: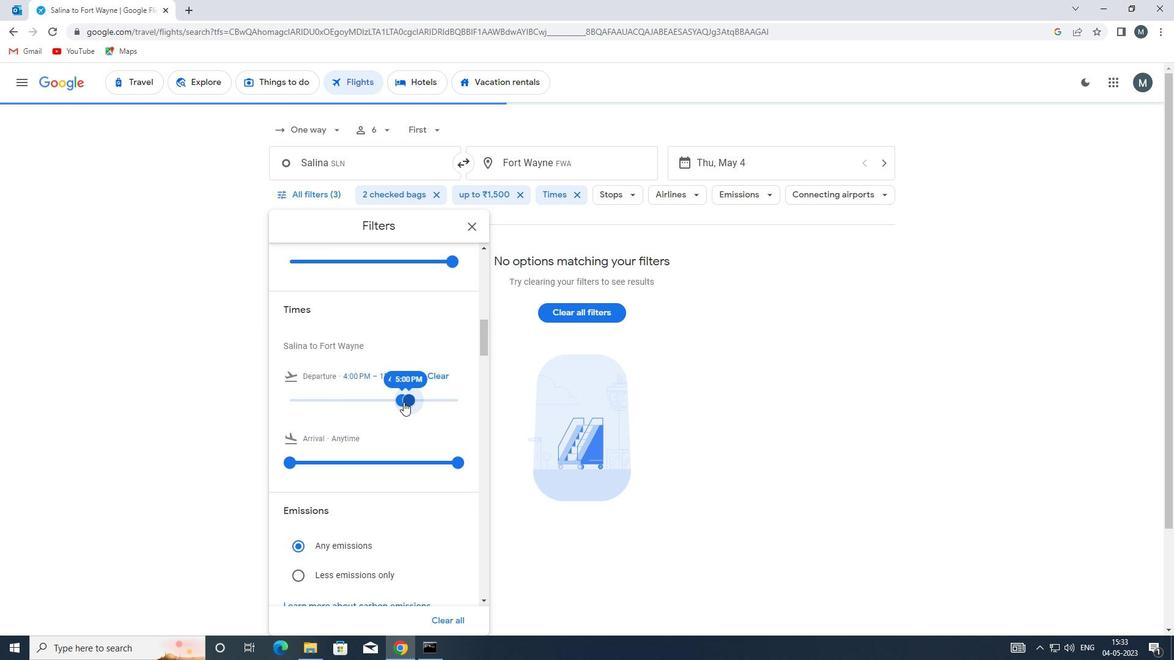 
Action: Mouse scrolled (400, 401) with delta (0, 0)
Screenshot: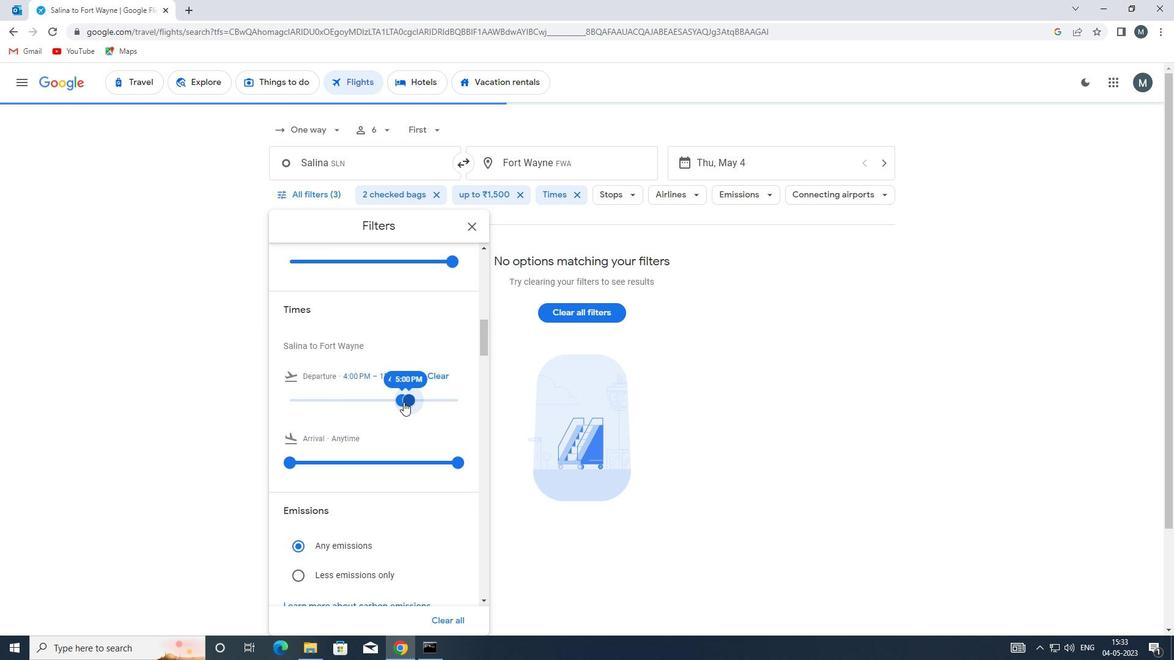 
Action: Mouse moved to (469, 229)
Screenshot: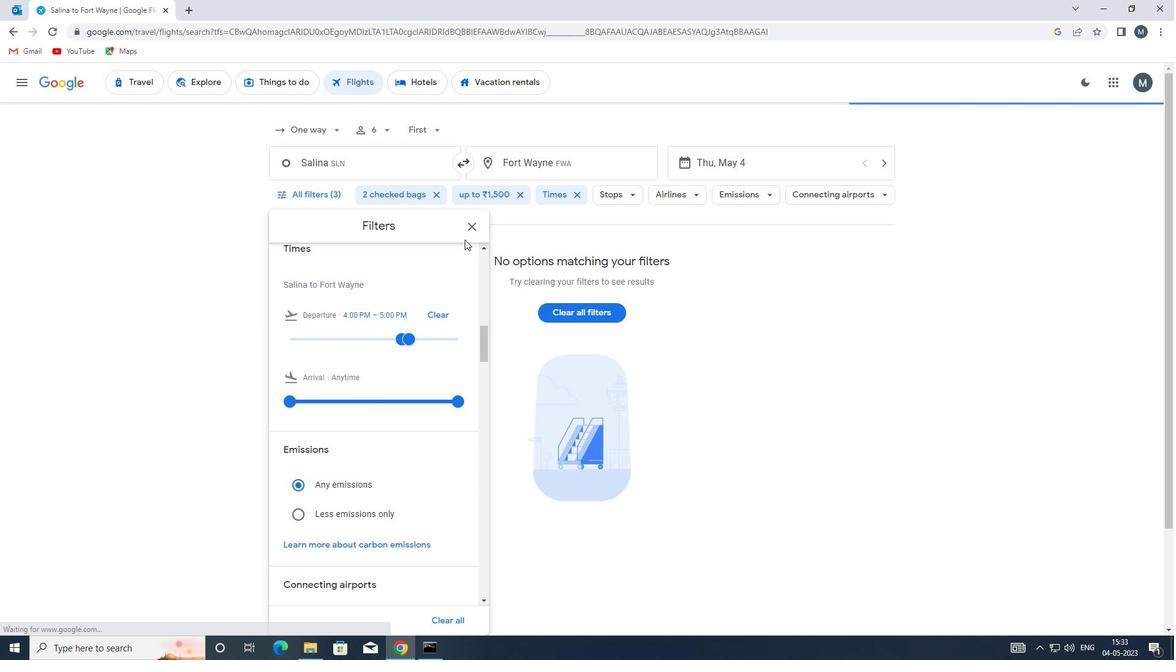 
Action: Mouse pressed left at (469, 229)
Screenshot: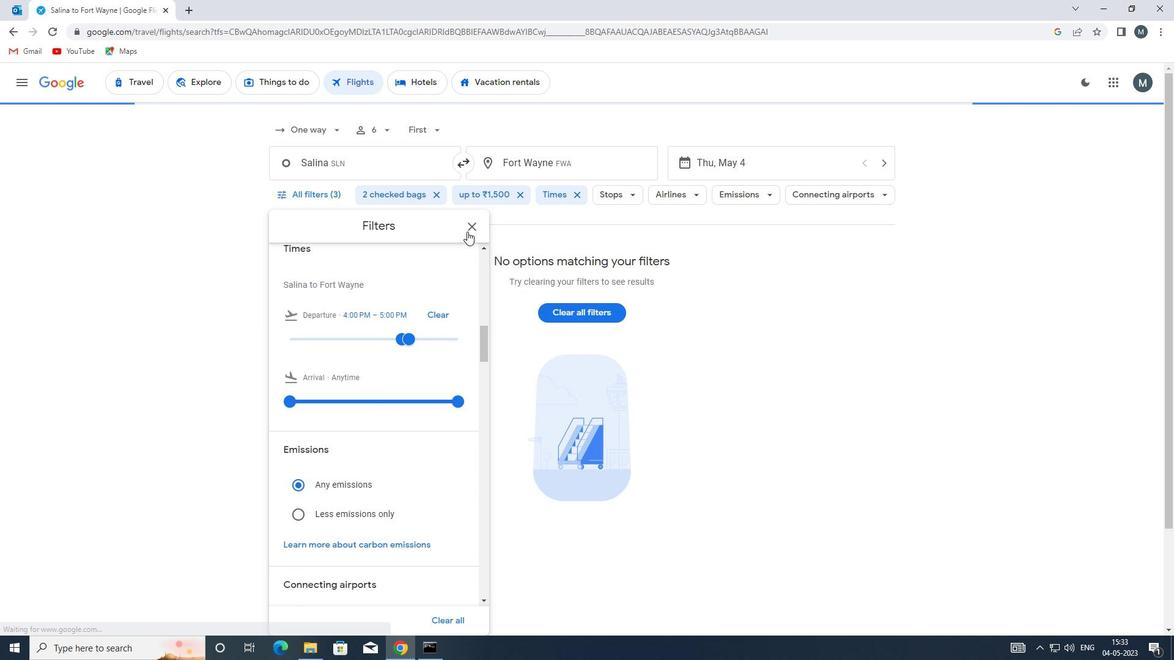 
Action: Mouse moved to (469, 232)
Screenshot: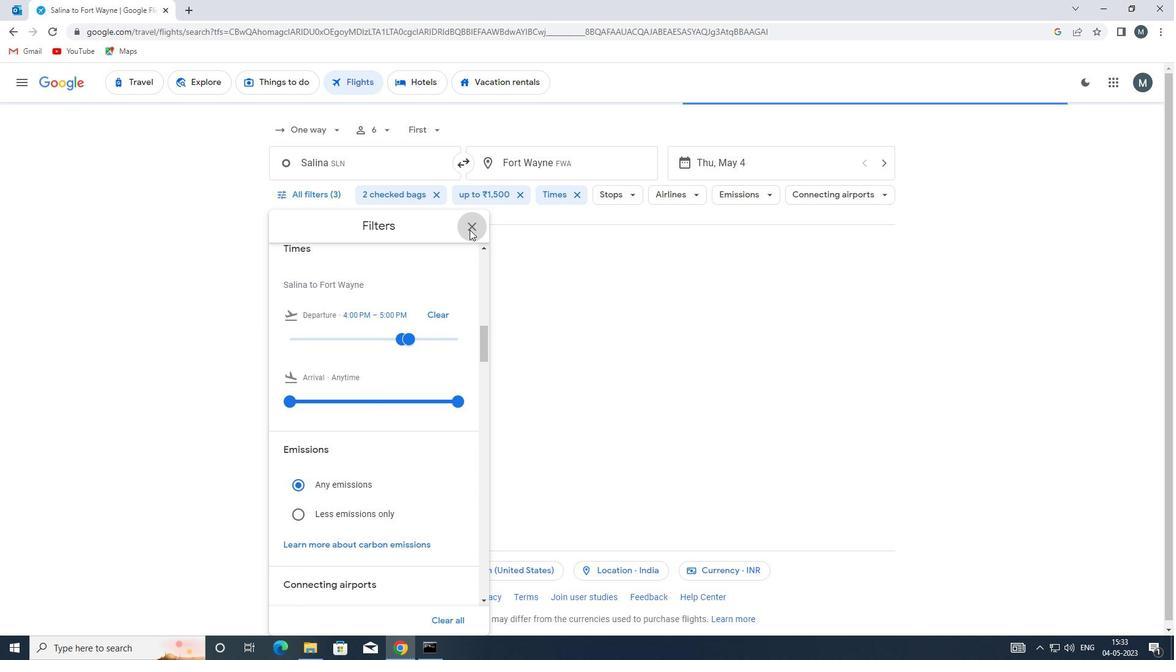 
